 Task: Look for space in Hacienda Santa Fe, Mexico from 3rd June, 2023 to 9th June, 2023 for 2 adults in price range Rs.6000 to Rs.12000. Place can be entire place with 1  bedroom having 1 bed and 1 bathroom. Property type can be house, flat, guest house, hotel. Booking option can be shelf check-in. Required host language is English.
Action: Mouse moved to (506, 129)
Screenshot: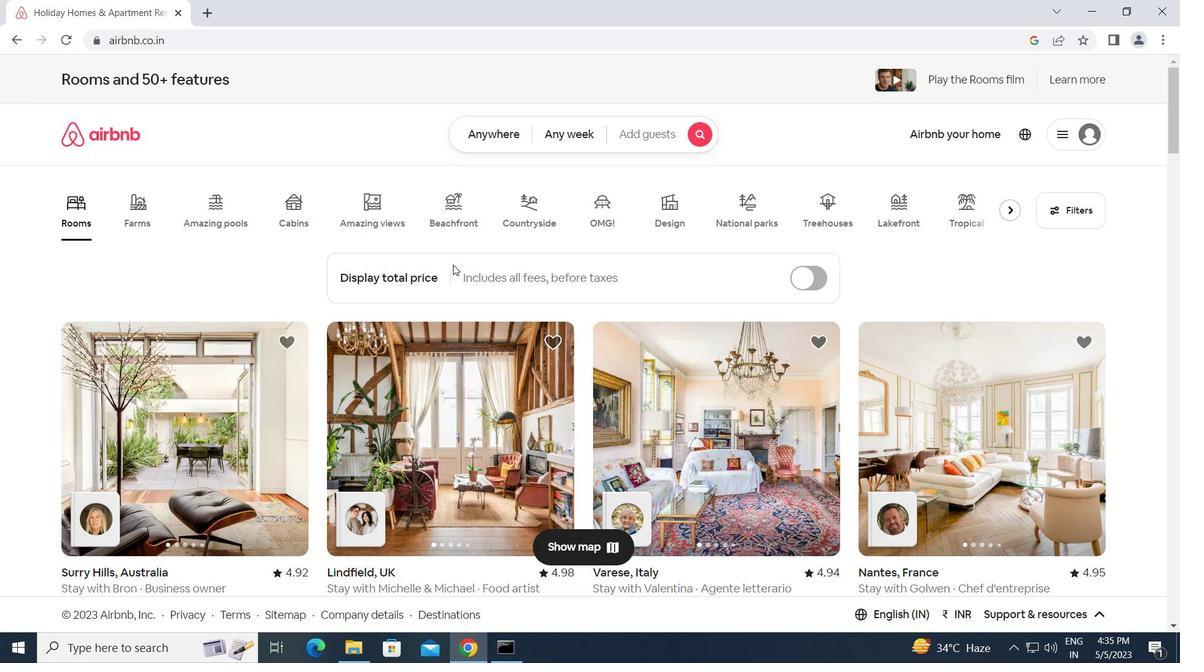 
Action: Mouse pressed left at (506, 129)
Screenshot: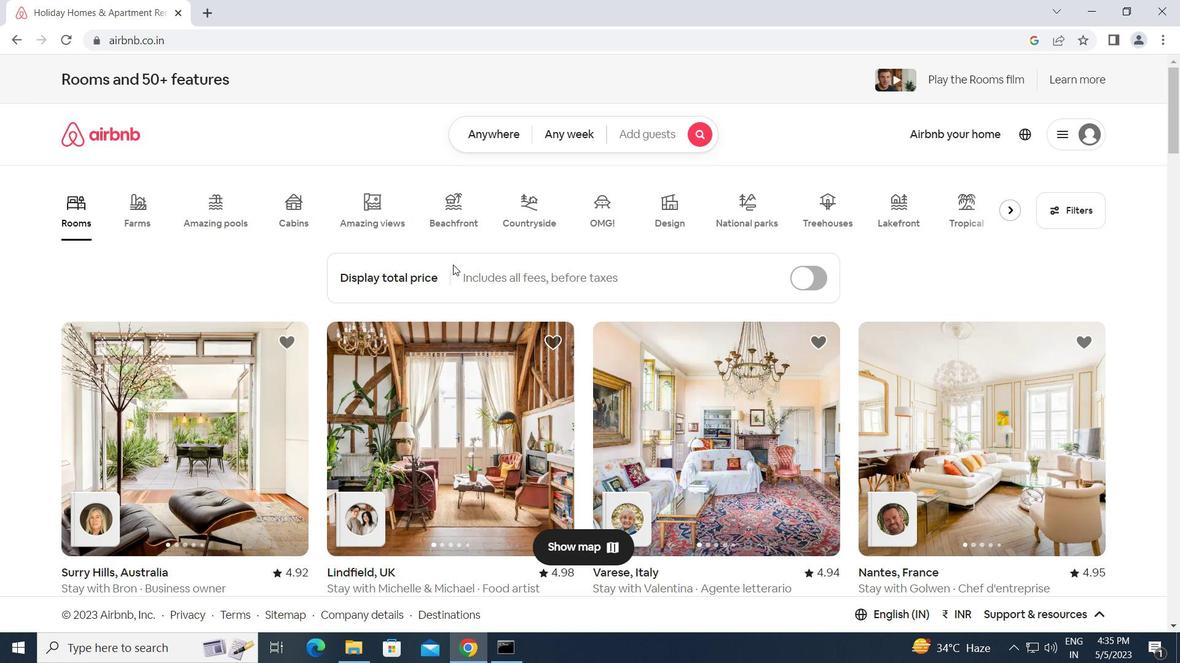 
Action: Mouse moved to (328, 180)
Screenshot: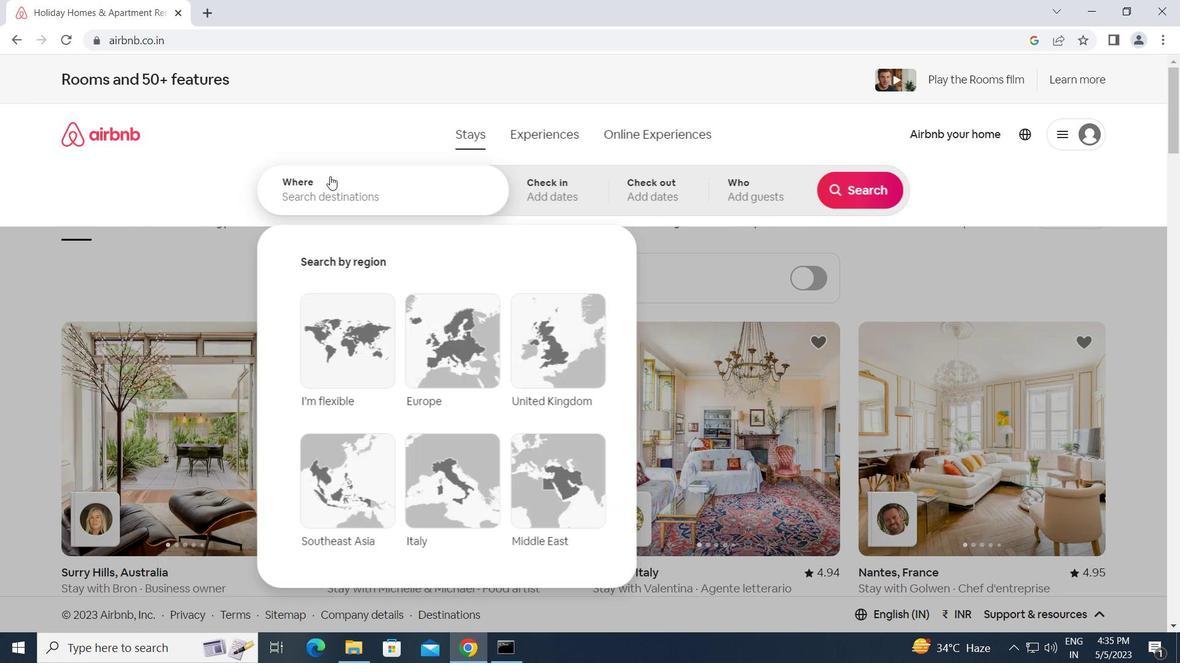 
Action: Mouse pressed left at (328, 180)
Screenshot: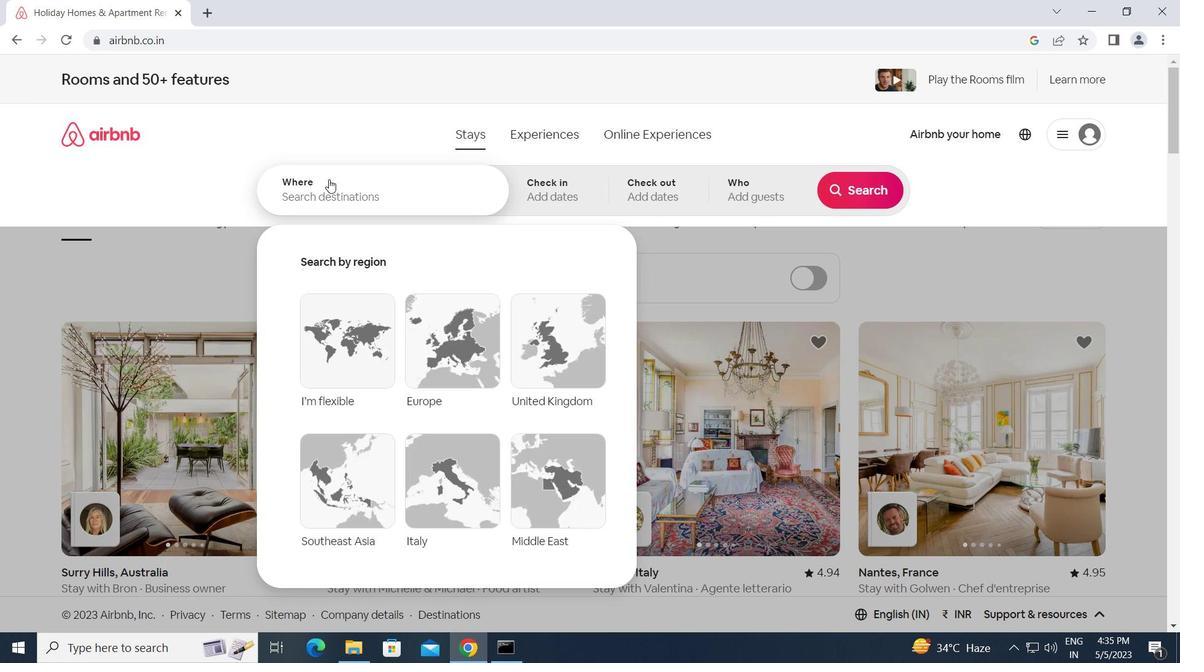 
Action: Key pressed h<Key.caps_lock>acienda<Key.space>
Screenshot: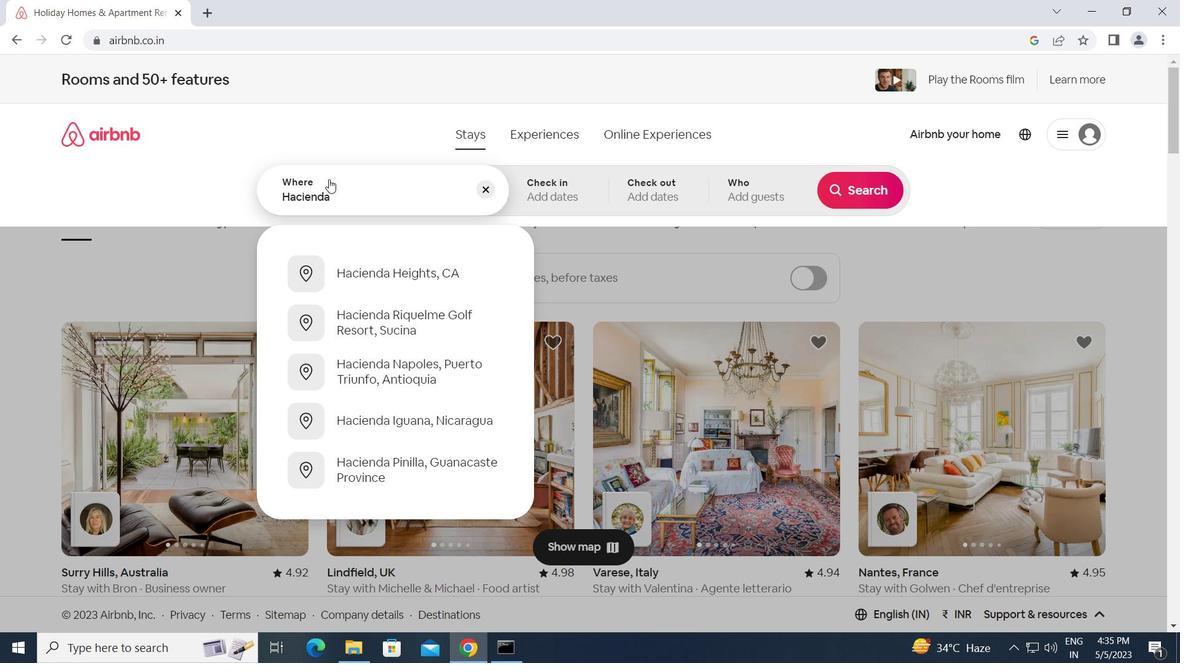 
Action: Mouse moved to (763, 231)
Screenshot: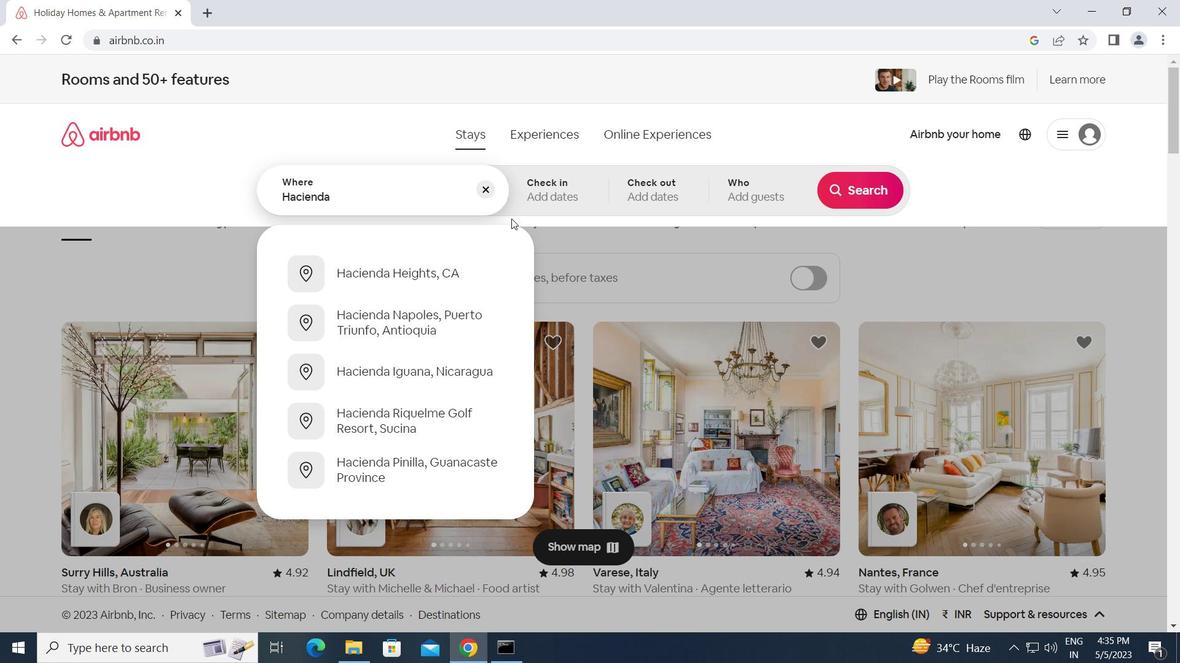 
Action: Key pressed <Key.caps_lock>s<Key.caps_lock>anta<Key.space><Key.caps_lock>f<Key.caps_lock>e,<Key.space><Key.caps_lock>m<Key.caps_lock>exico<Key.enter>
Screenshot: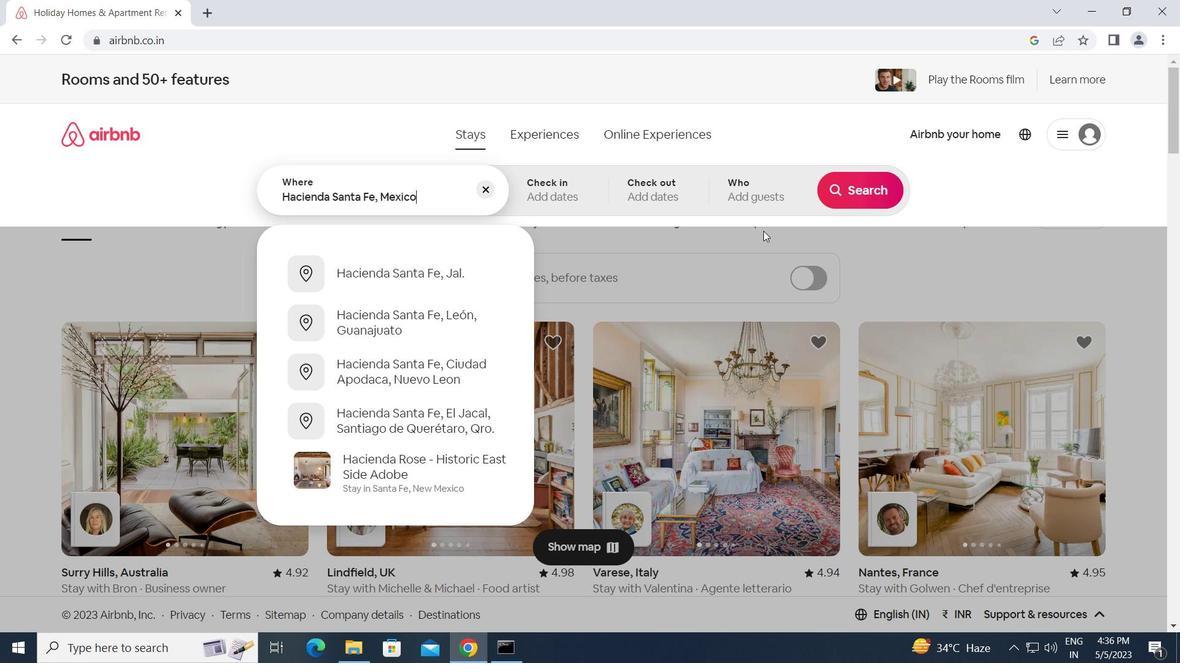 
Action: Mouse moved to (844, 373)
Screenshot: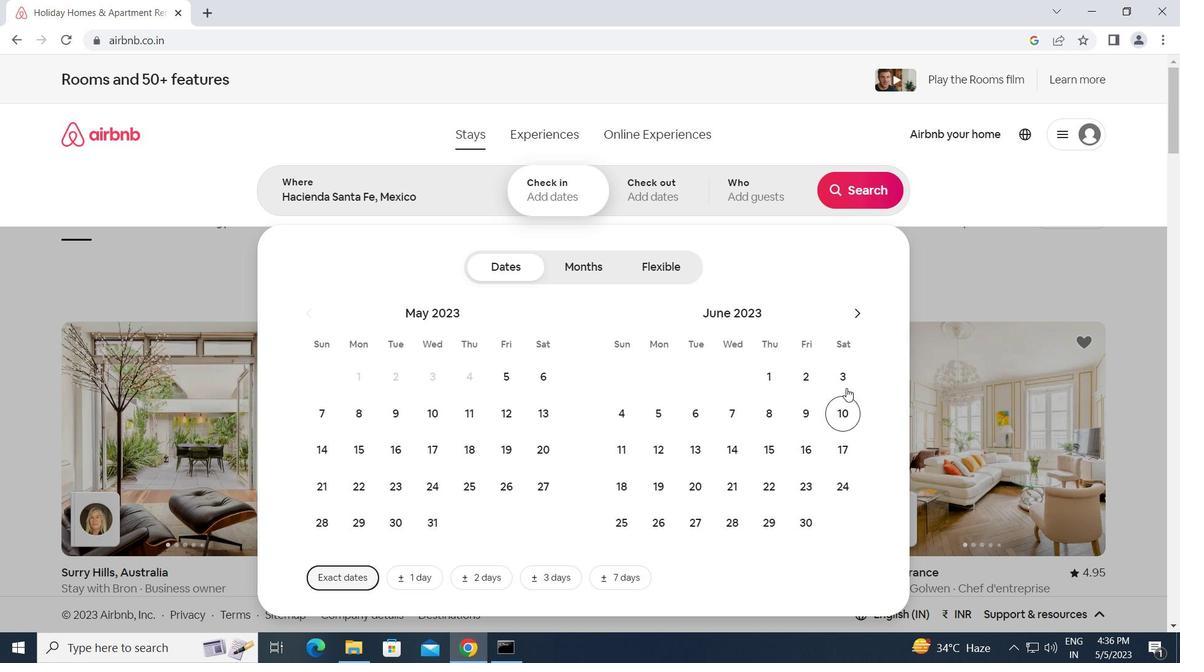 
Action: Mouse pressed left at (844, 373)
Screenshot: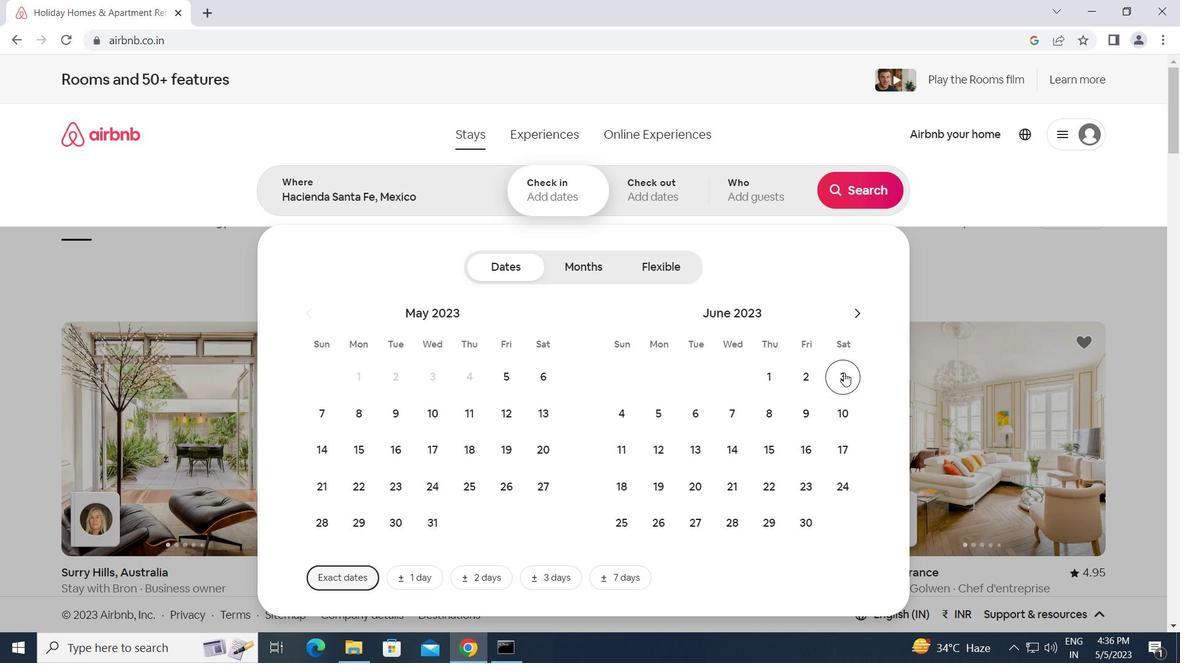 
Action: Mouse moved to (802, 416)
Screenshot: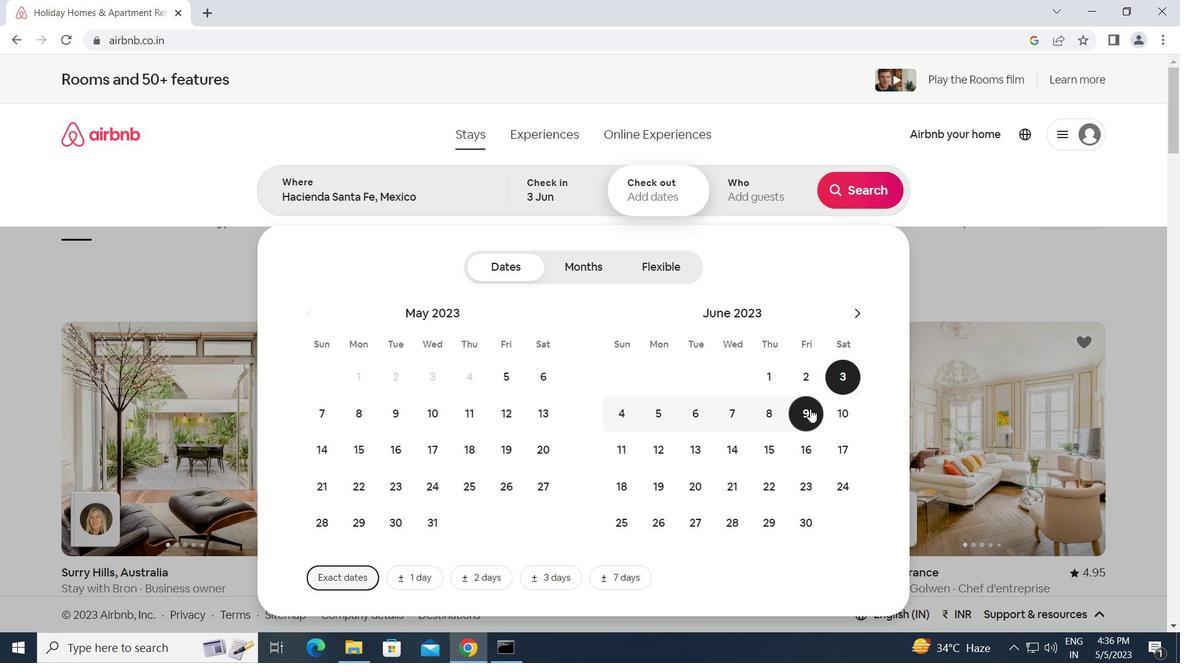 
Action: Mouse pressed left at (802, 416)
Screenshot: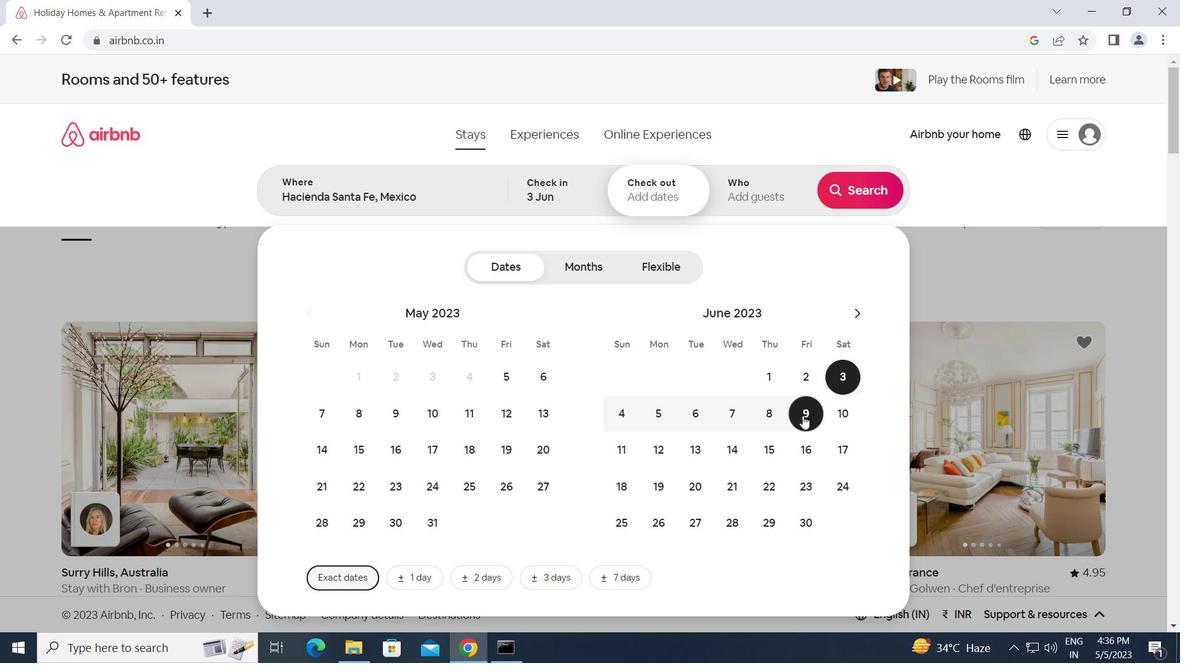 
Action: Mouse moved to (764, 192)
Screenshot: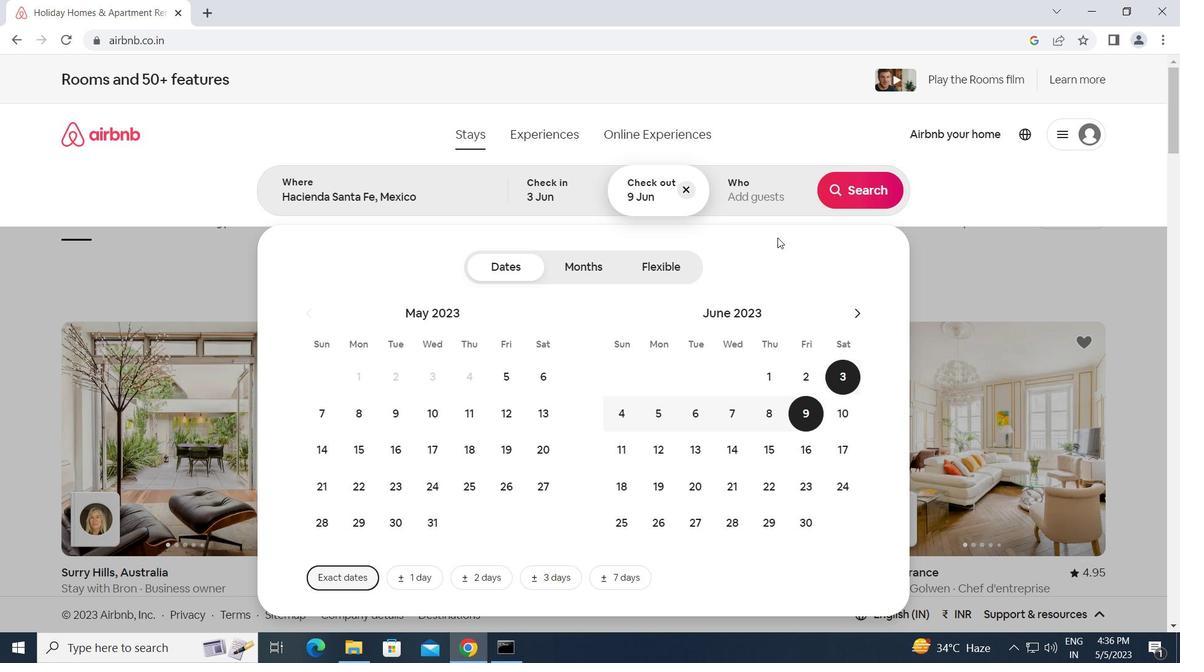 
Action: Mouse pressed left at (764, 192)
Screenshot: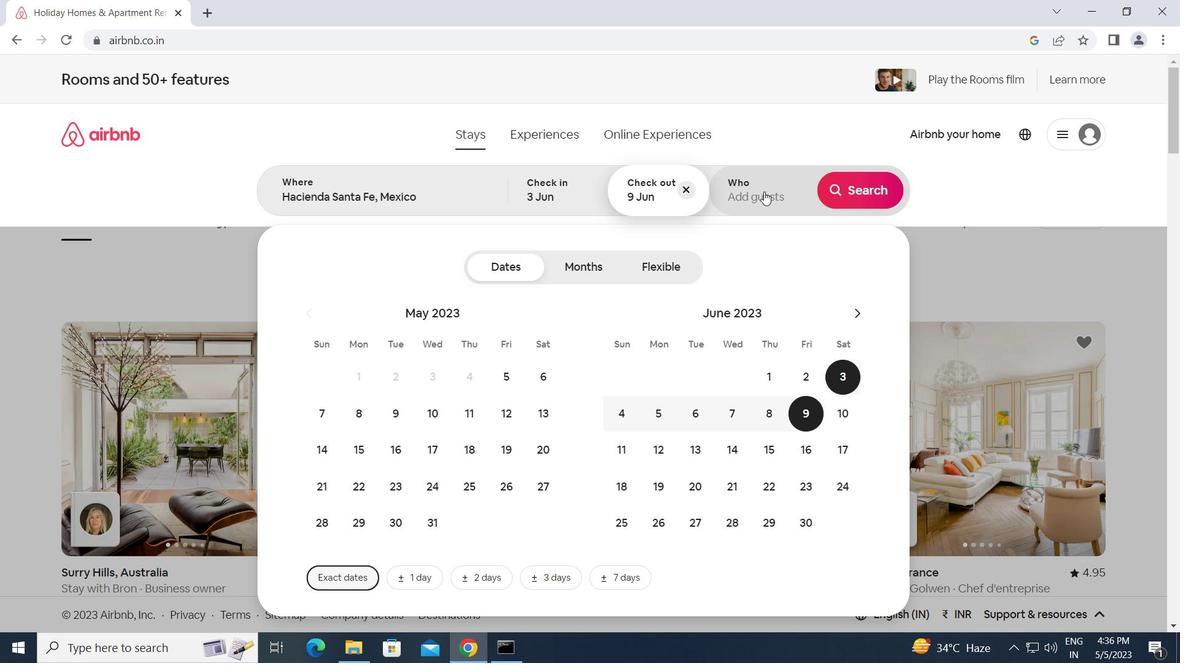 
Action: Mouse moved to (869, 272)
Screenshot: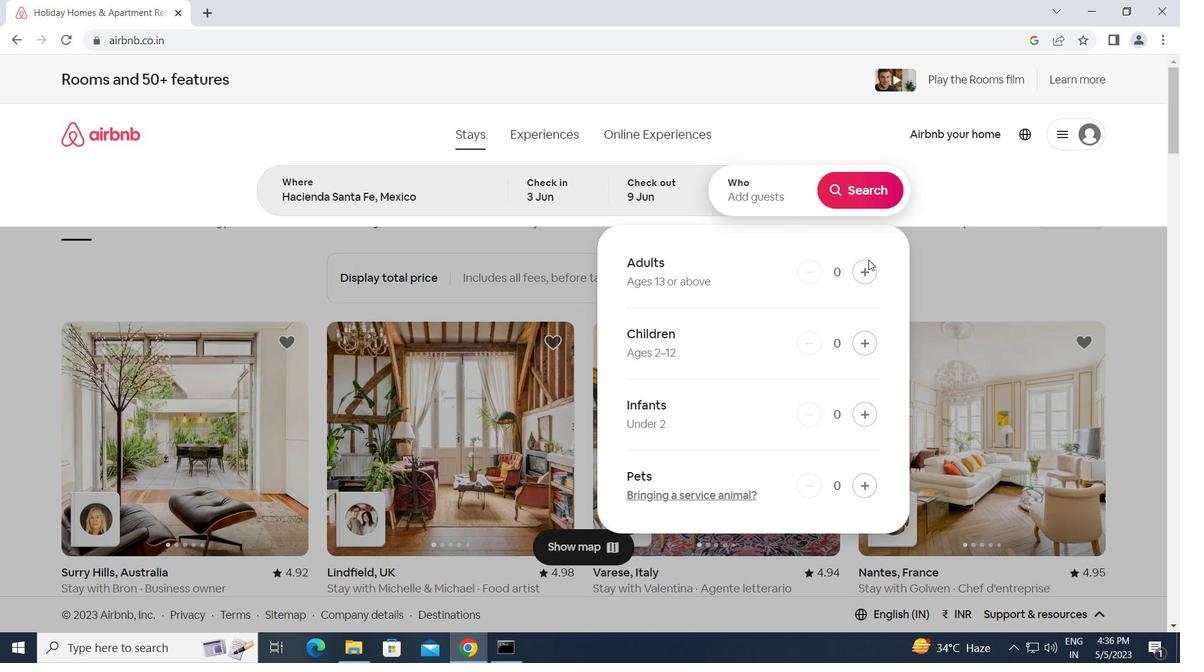 
Action: Mouse pressed left at (869, 272)
Screenshot: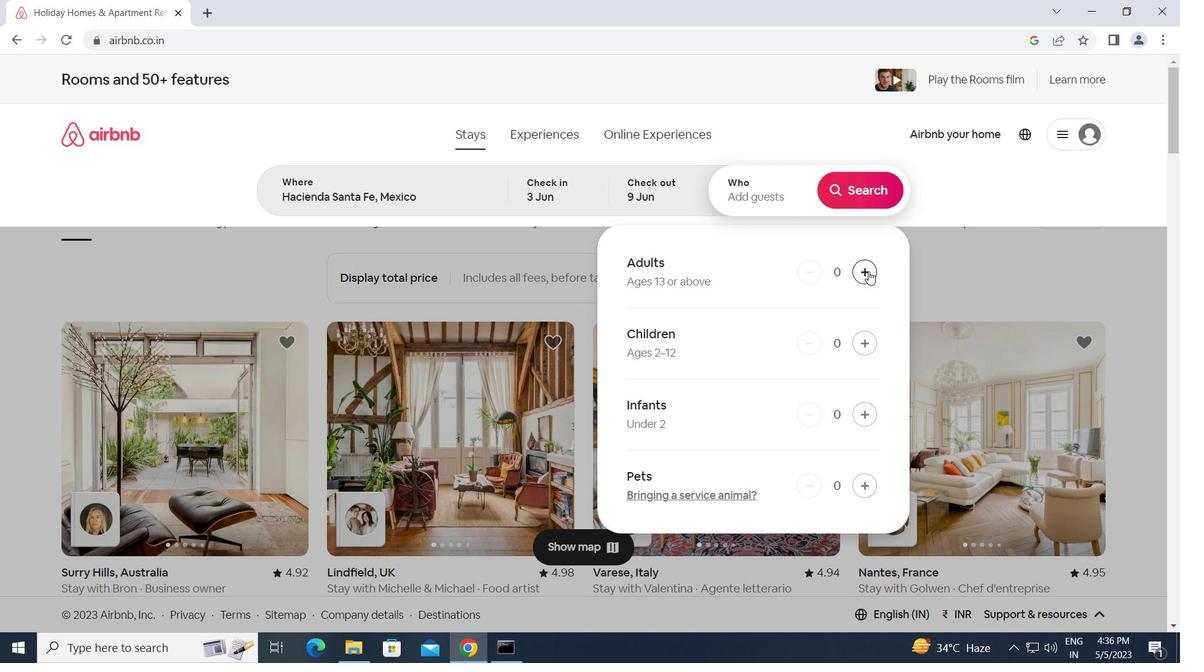 
Action: Mouse pressed left at (869, 272)
Screenshot: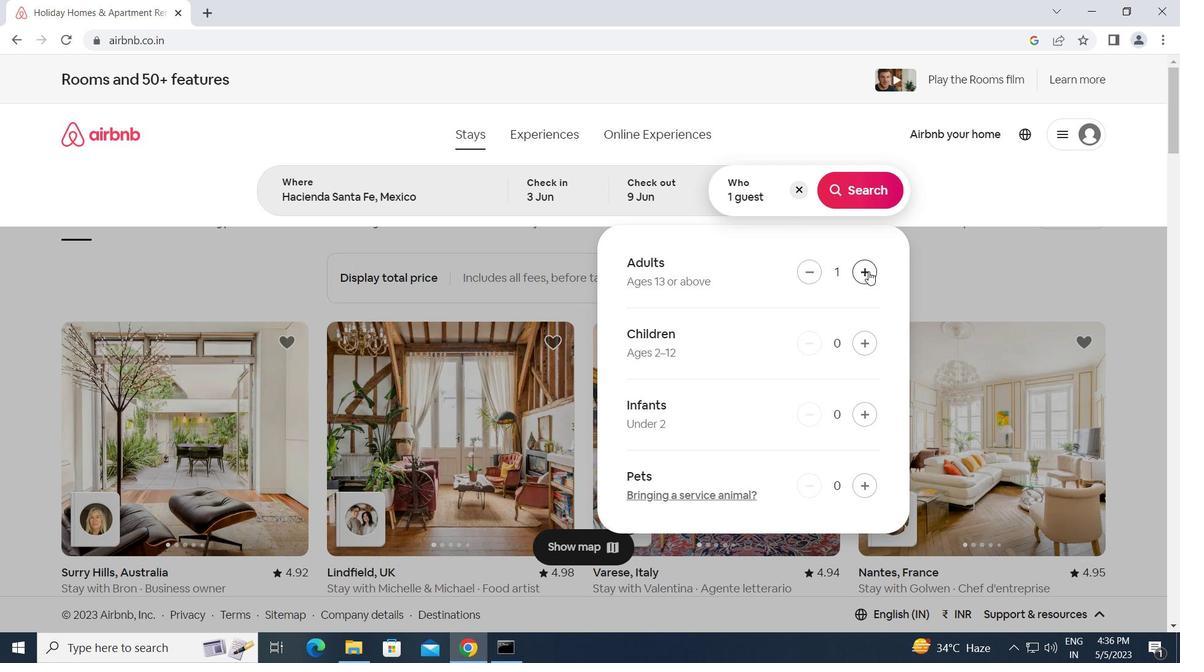 
Action: Mouse moved to (860, 185)
Screenshot: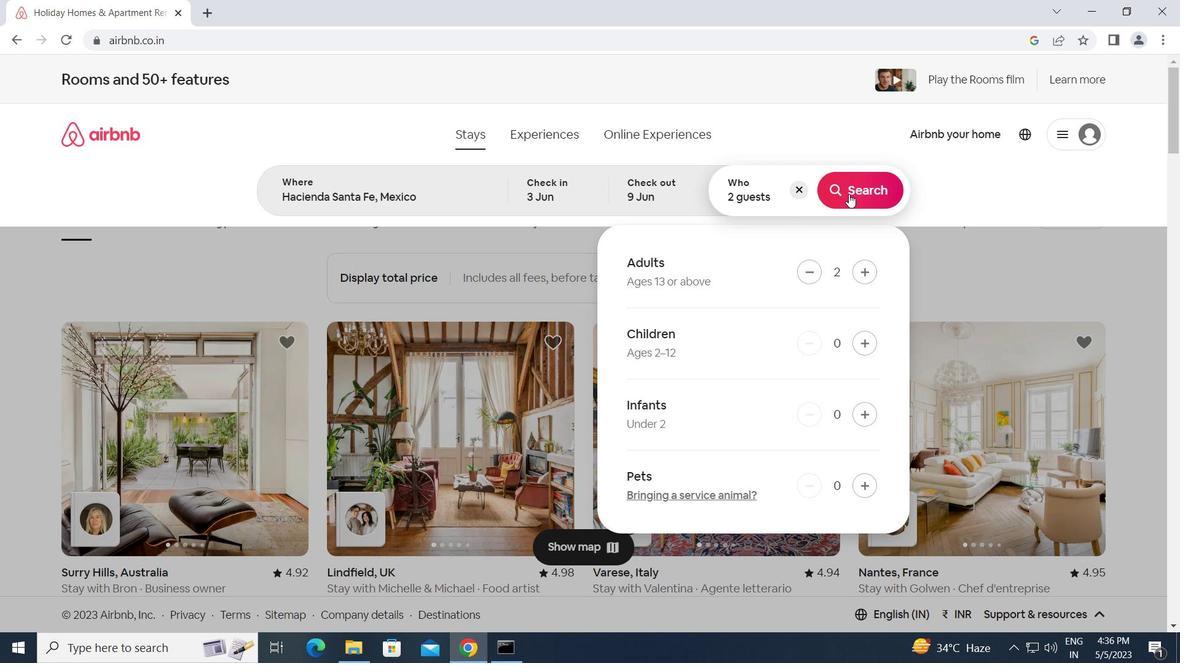 
Action: Mouse pressed left at (860, 185)
Screenshot: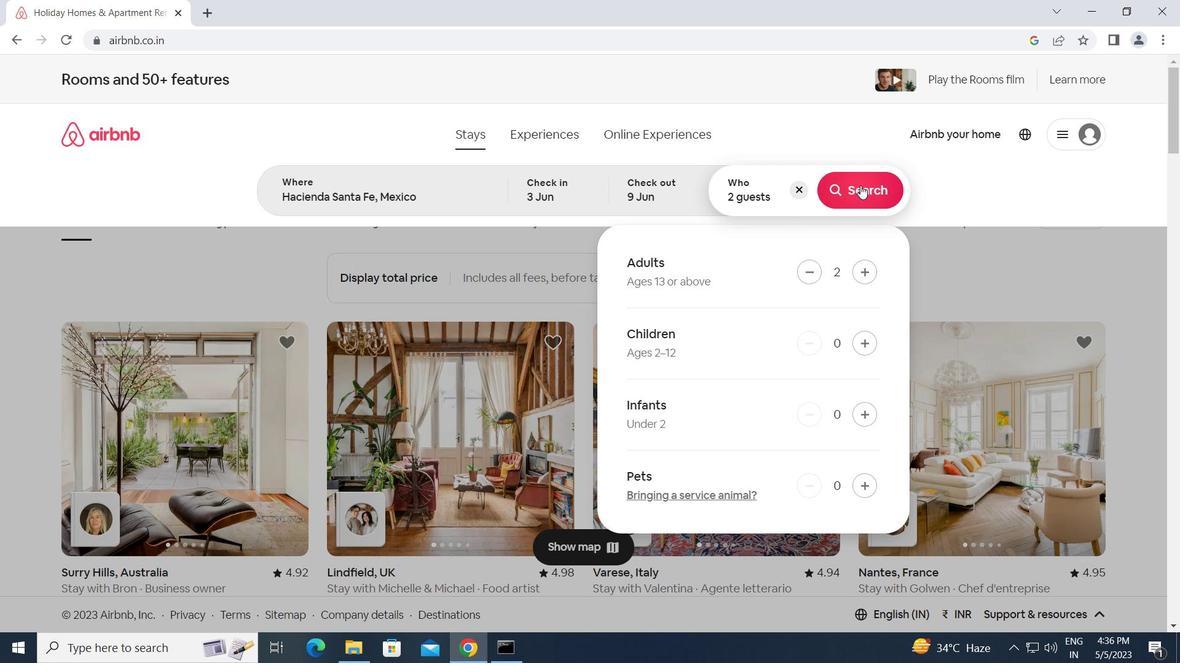 
Action: Mouse moved to (1123, 154)
Screenshot: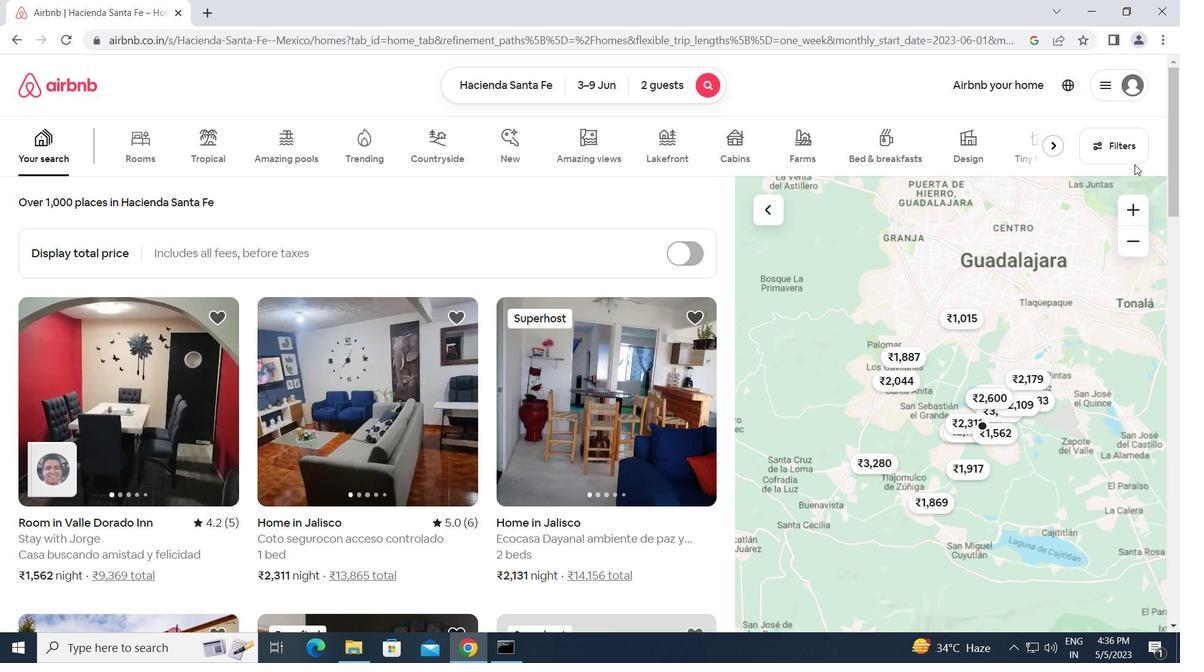 
Action: Mouse pressed left at (1123, 154)
Screenshot: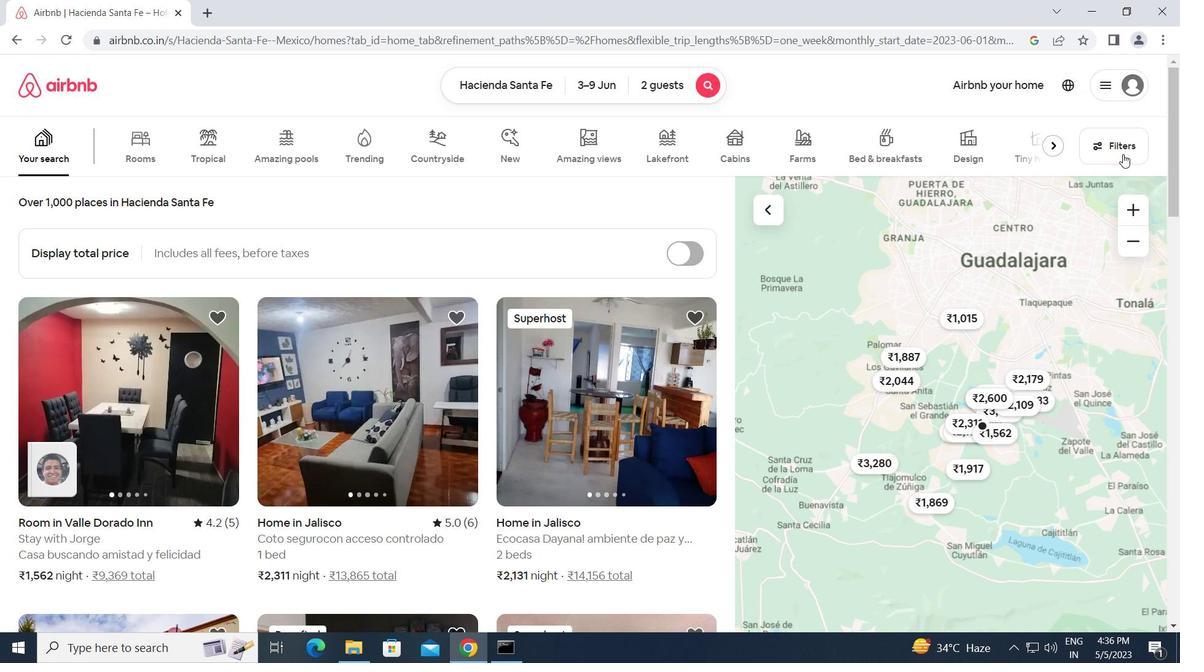 
Action: Mouse moved to (380, 522)
Screenshot: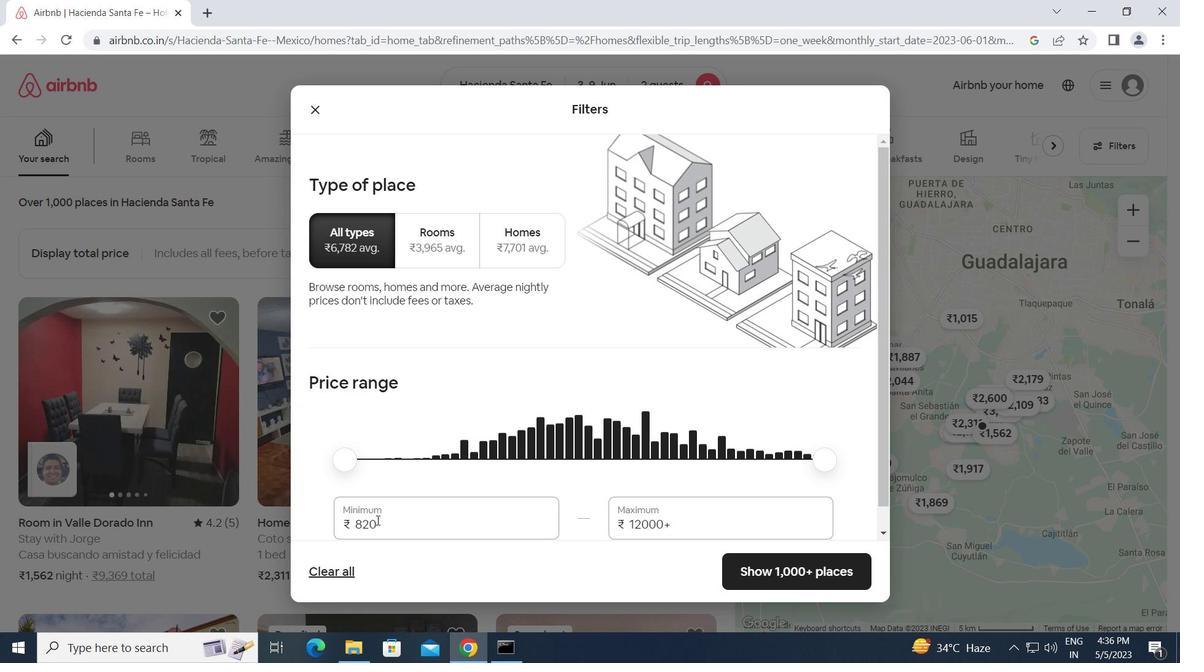 
Action: Mouse pressed left at (380, 522)
Screenshot: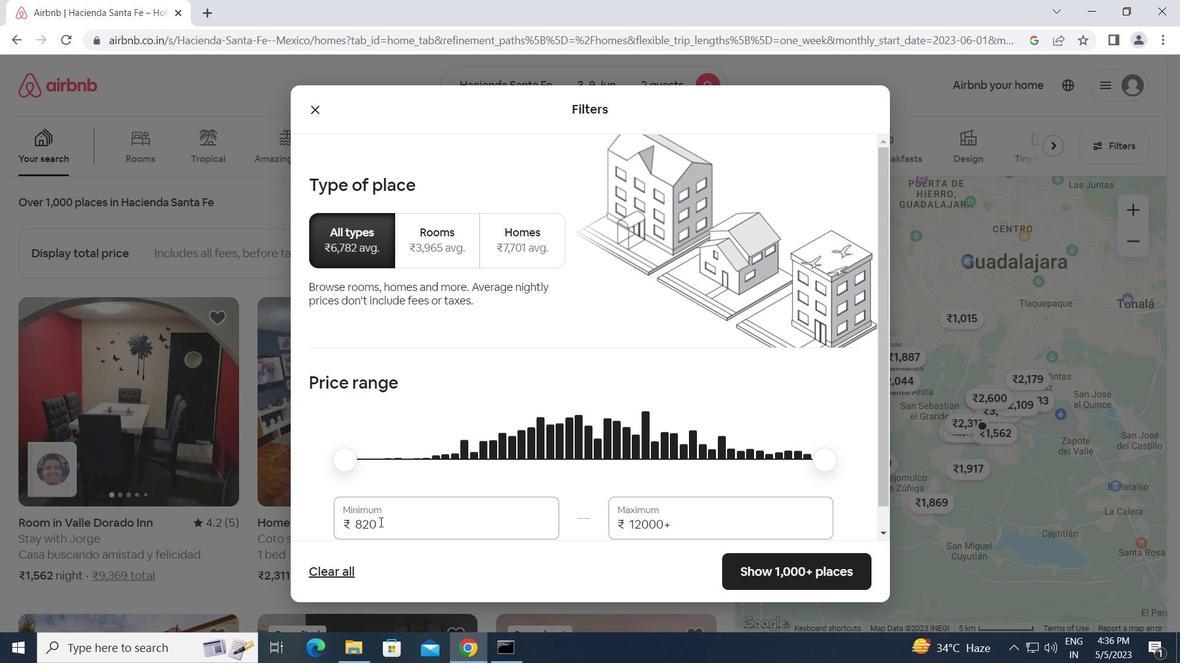 
Action: Mouse moved to (328, 531)
Screenshot: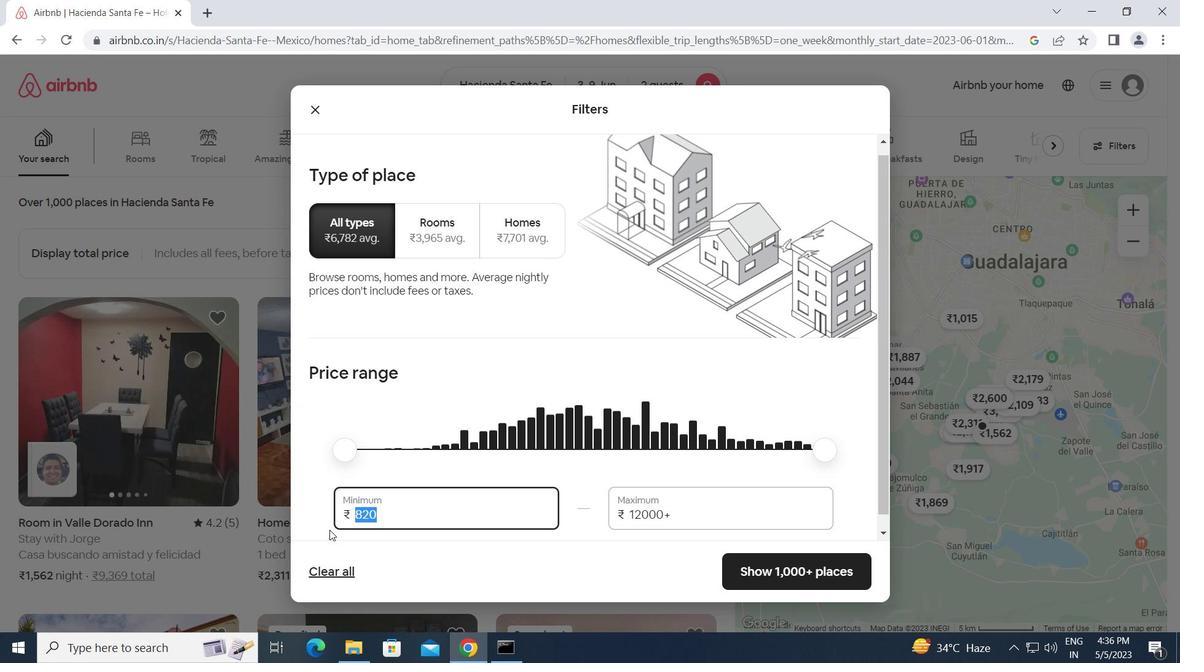 
Action: Key pressed 6000<Key.tab>12000
Screenshot: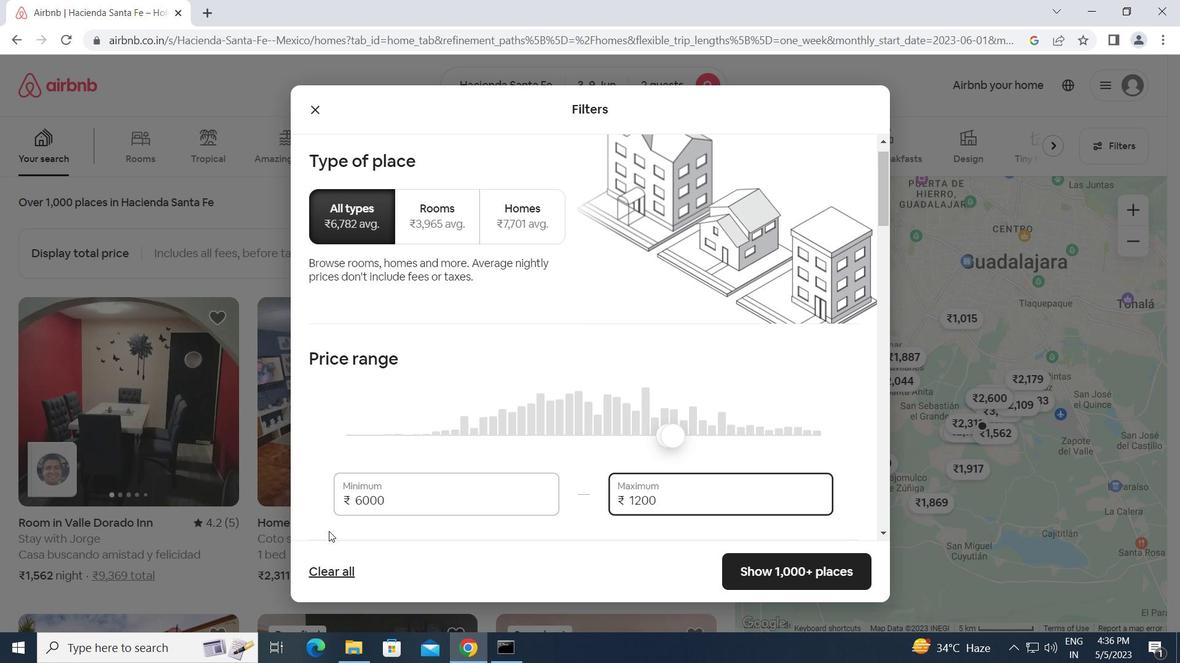 
Action: Mouse moved to (494, 528)
Screenshot: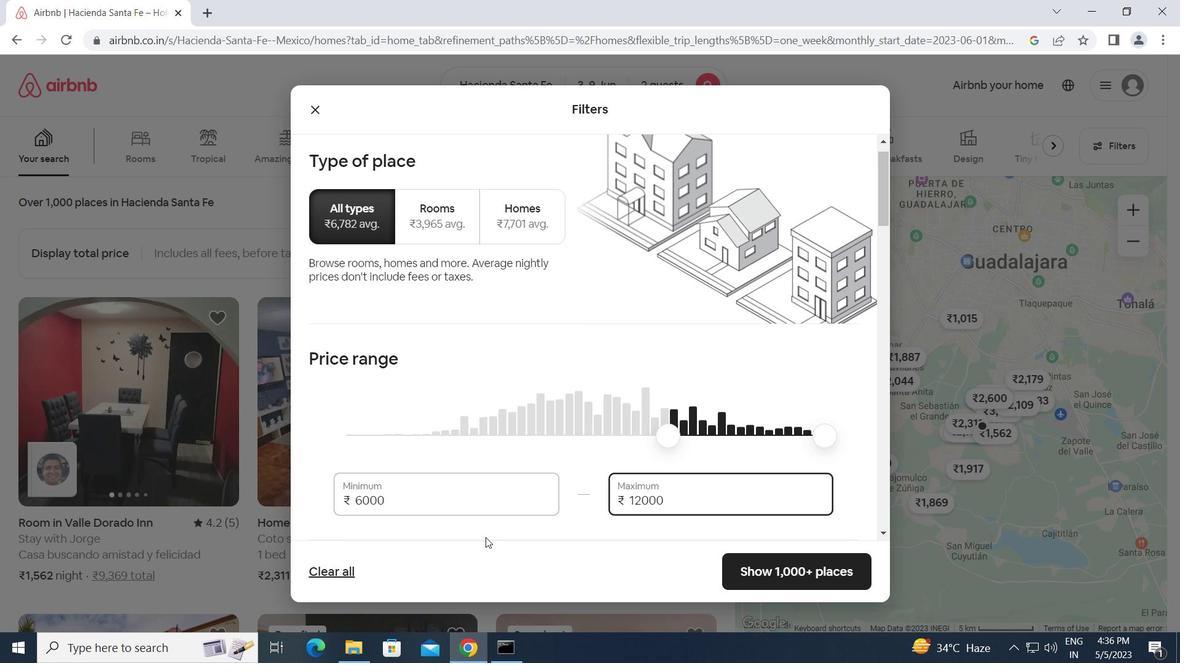 
Action: Mouse scrolled (494, 527) with delta (0, 0)
Screenshot: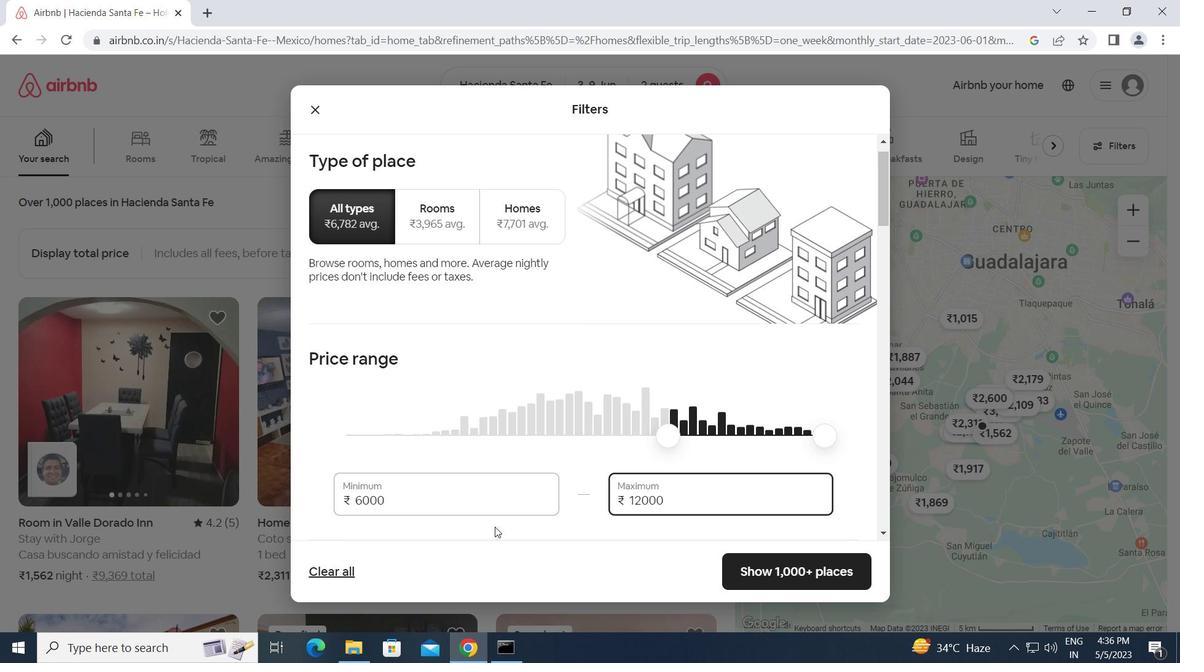 
Action: Mouse scrolled (494, 527) with delta (0, 0)
Screenshot: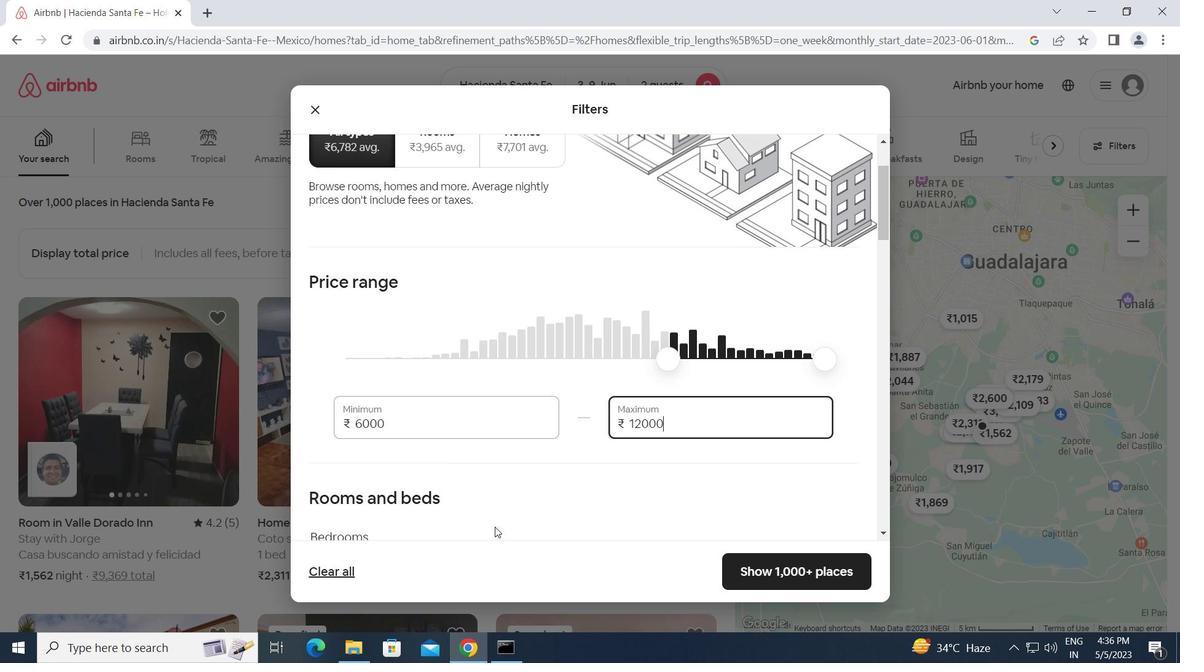 
Action: Mouse scrolled (494, 527) with delta (0, 0)
Screenshot: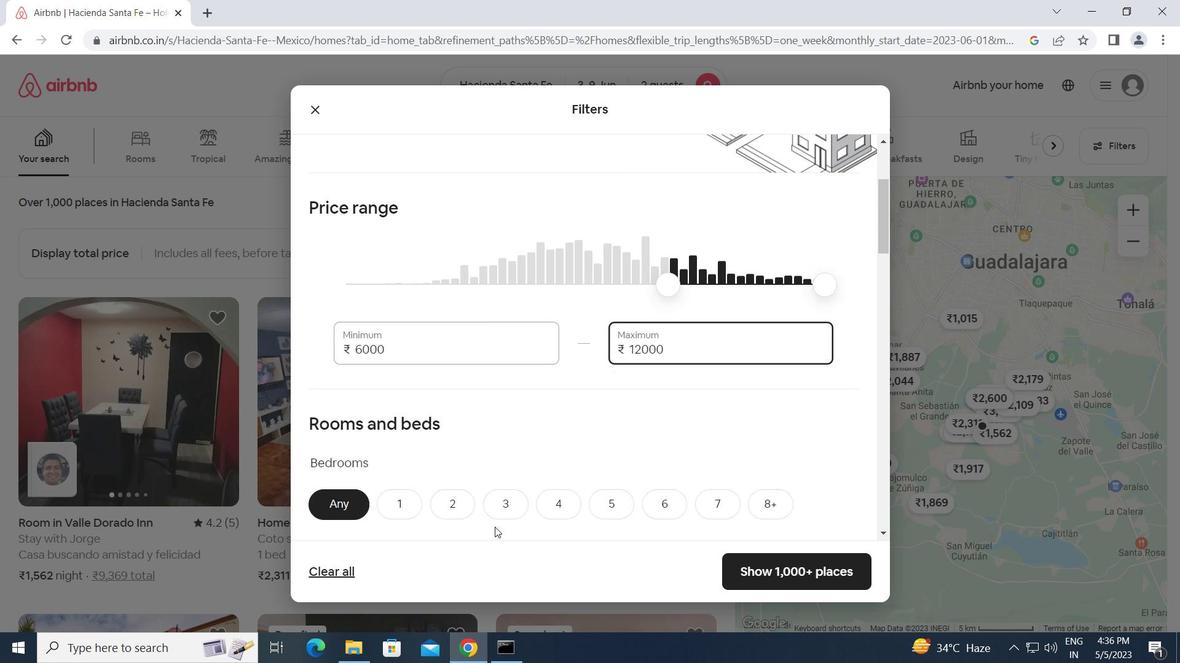 
Action: Mouse moved to (400, 434)
Screenshot: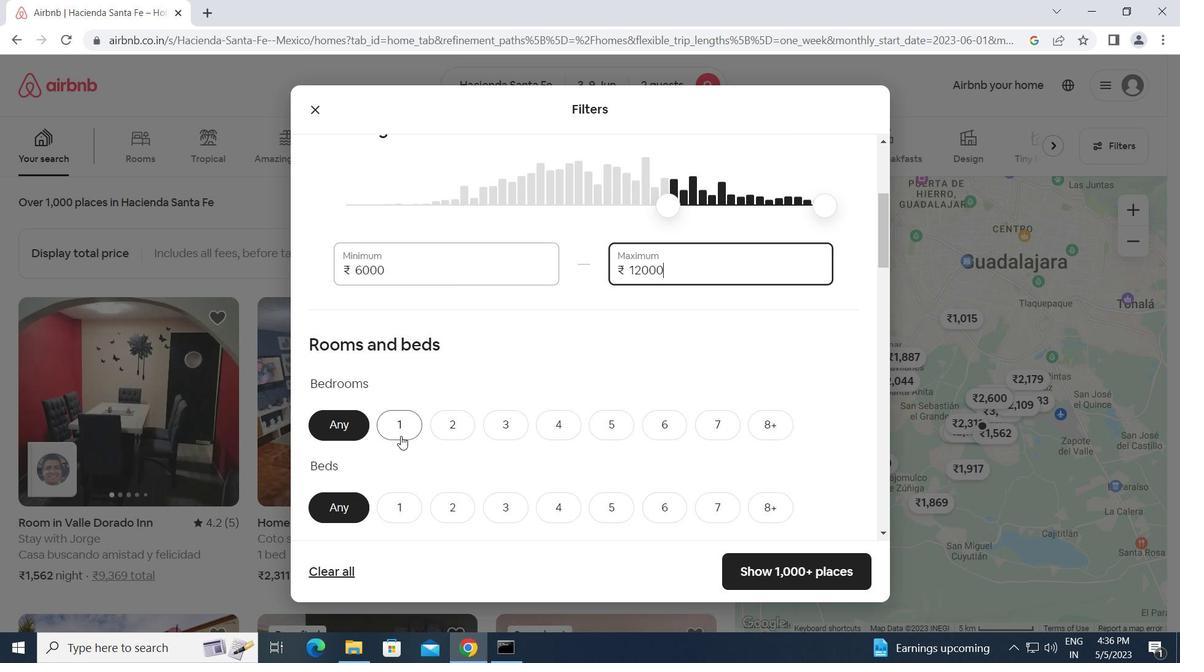 
Action: Mouse pressed left at (400, 434)
Screenshot: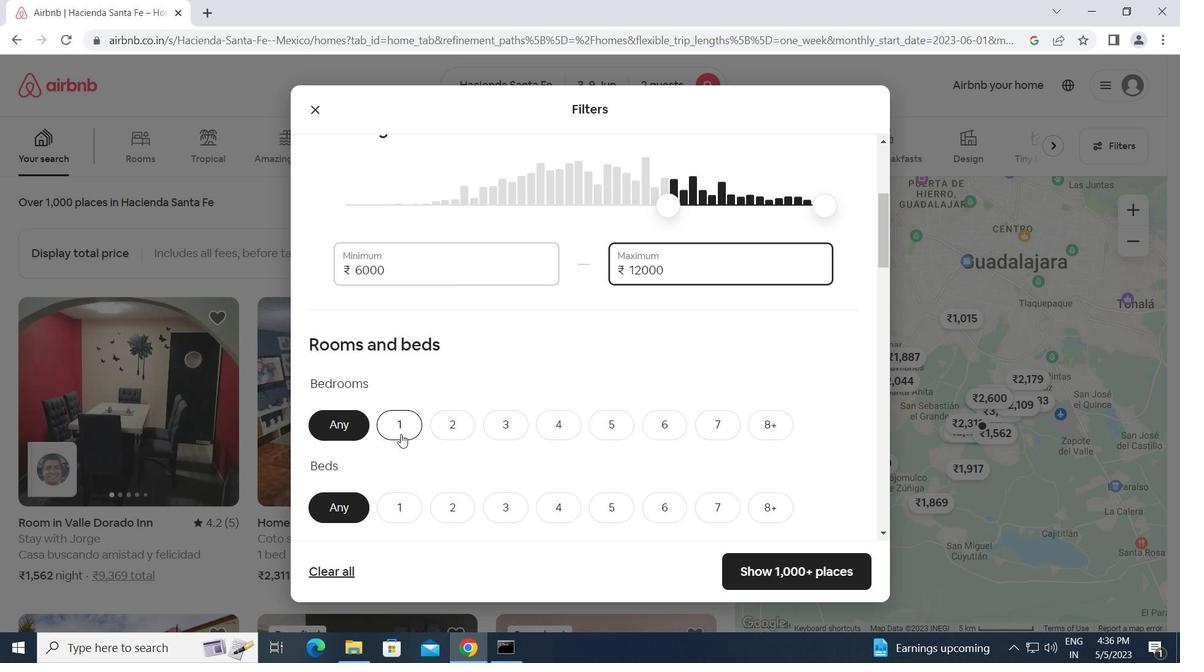
Action: Mouse moved to (437, 467)
Screenshot: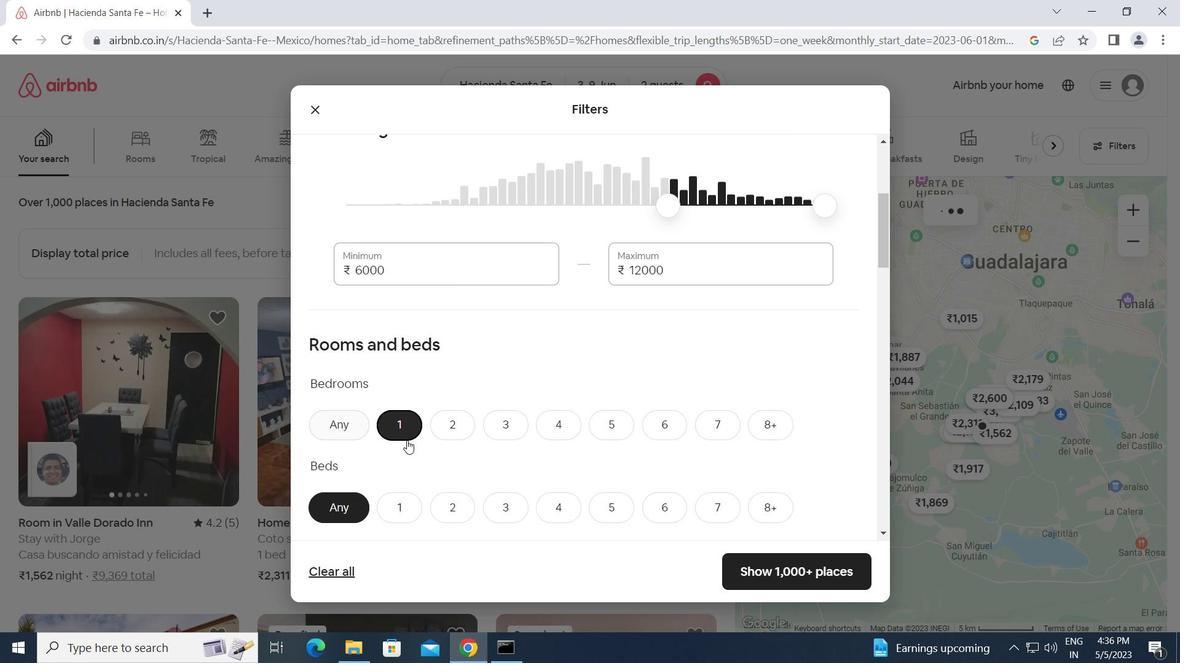 
Action: Mouse scrolled (437, 467) with delta (0, 0)
Screenshot: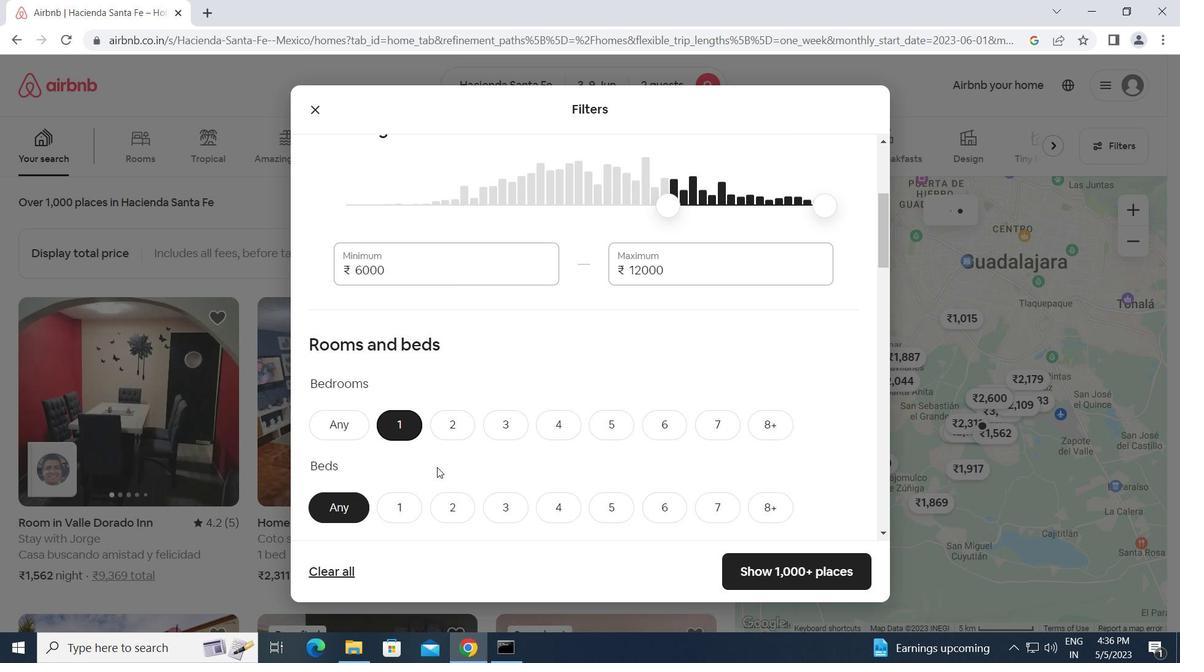 
Action: Mouse scrolled (437, 467) with delta (0, 0)
Screenshot: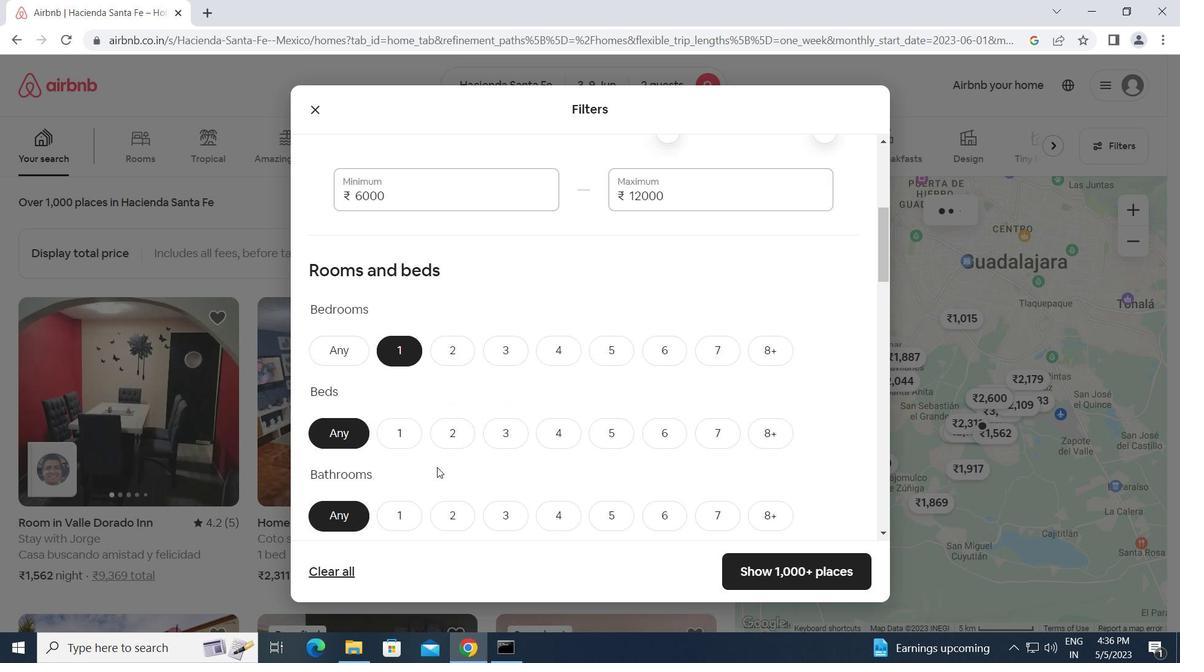 
Action: Mouse scrolled (437, 468) with delta (0, 0)
Screenshot: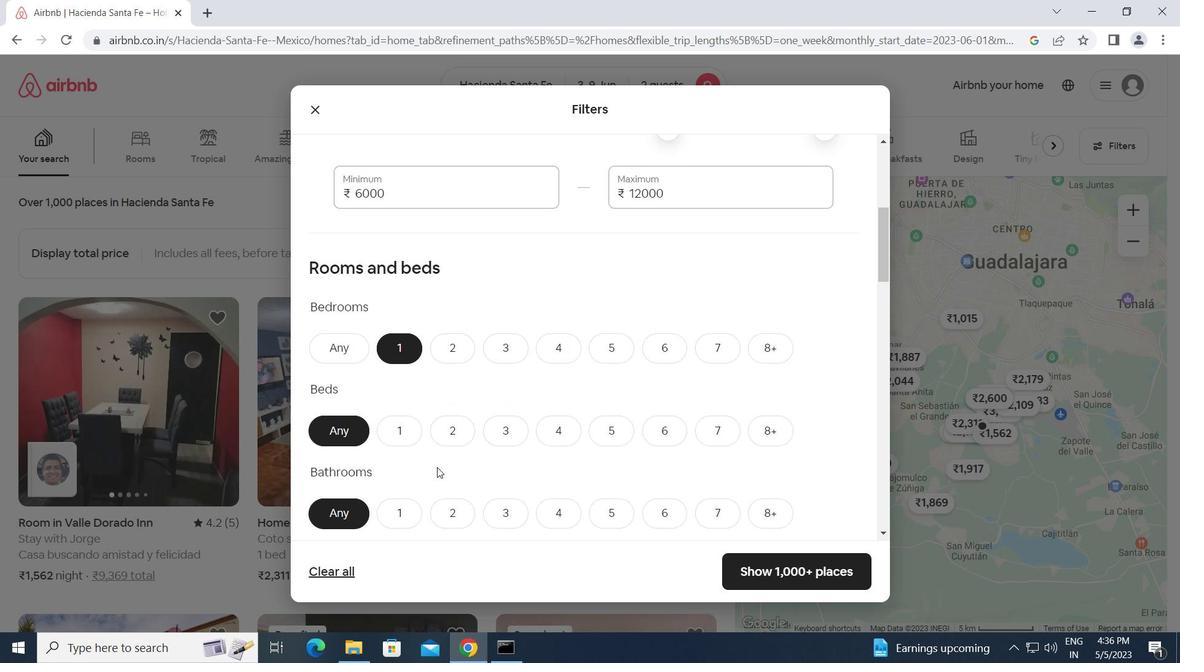 
Action: Mouse moved to (413, 426)
Screenshot: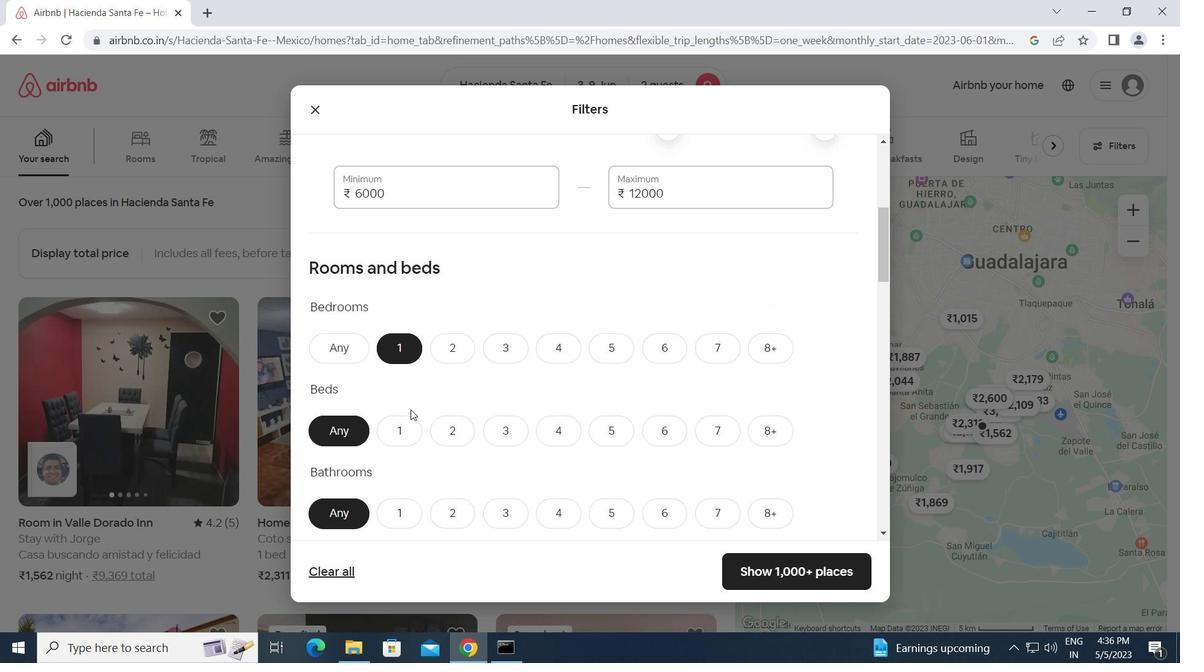 
Action: Mouse pressed left at (413, 426)
Screenshot: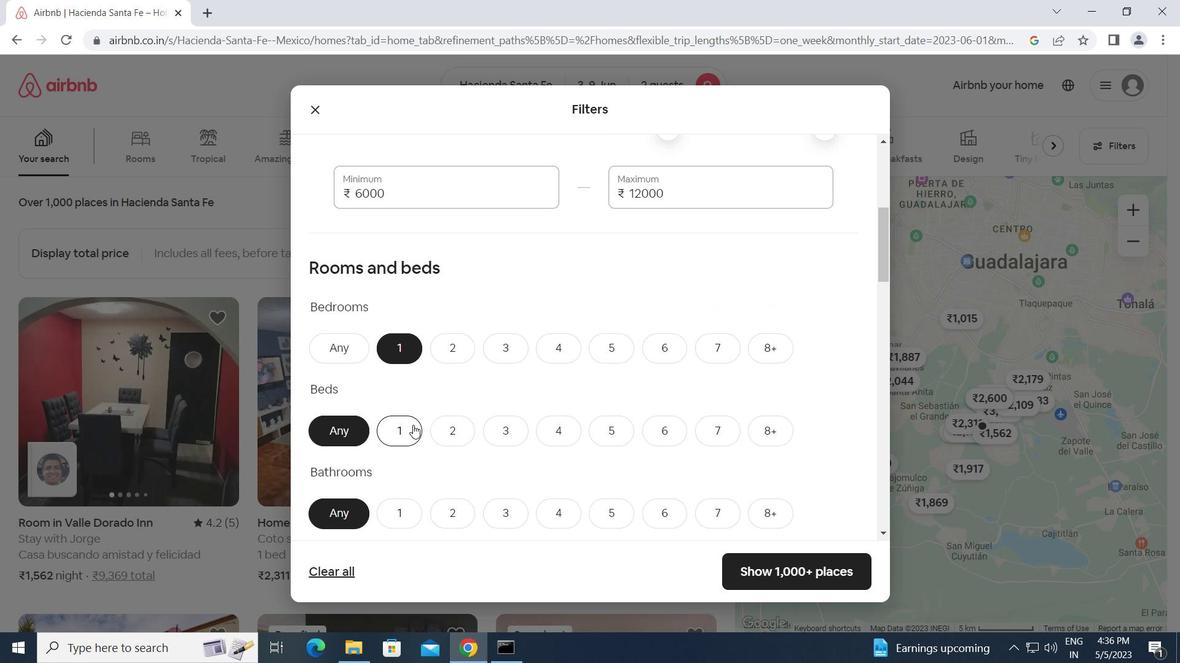 
Action: Mouse moved to (395, 512)
Screenshot: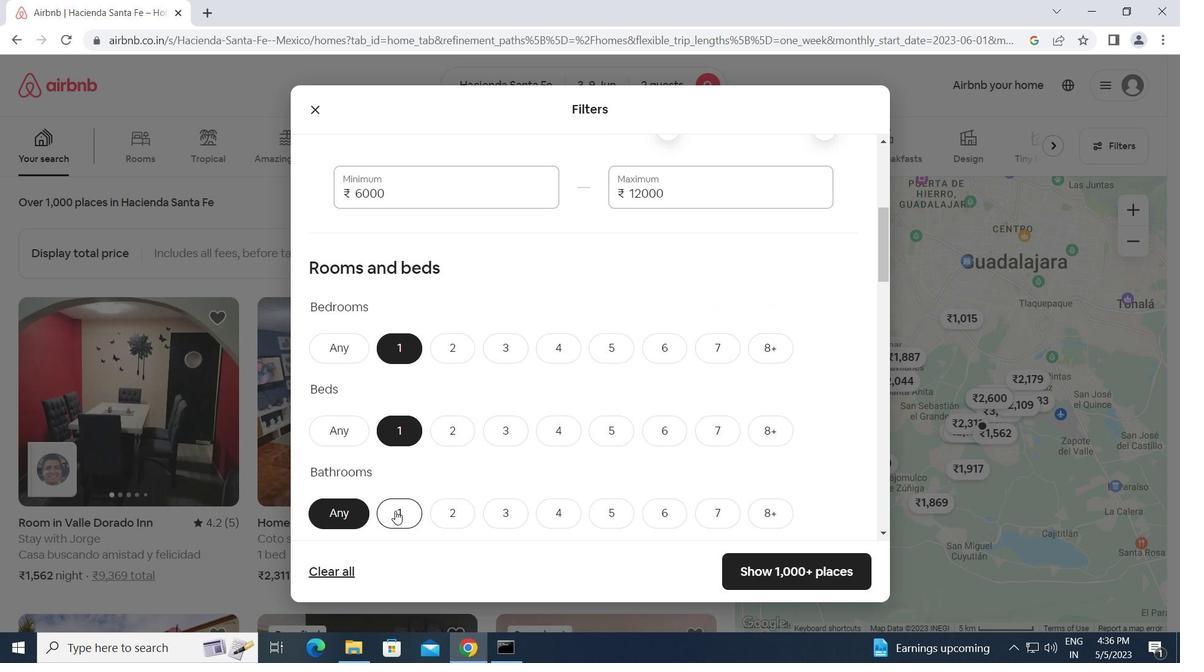 
Action: Mouse pressed left at (395, 512)
Screenshot: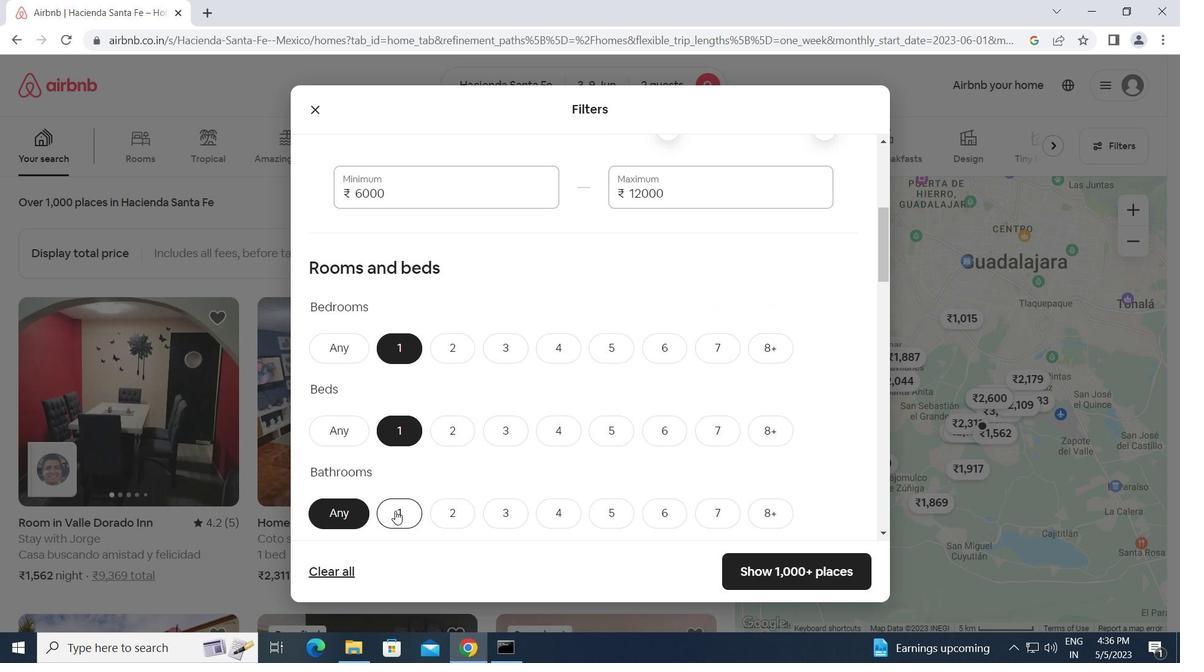 
Action: Mouse moved to (472, 512)
Screenshot: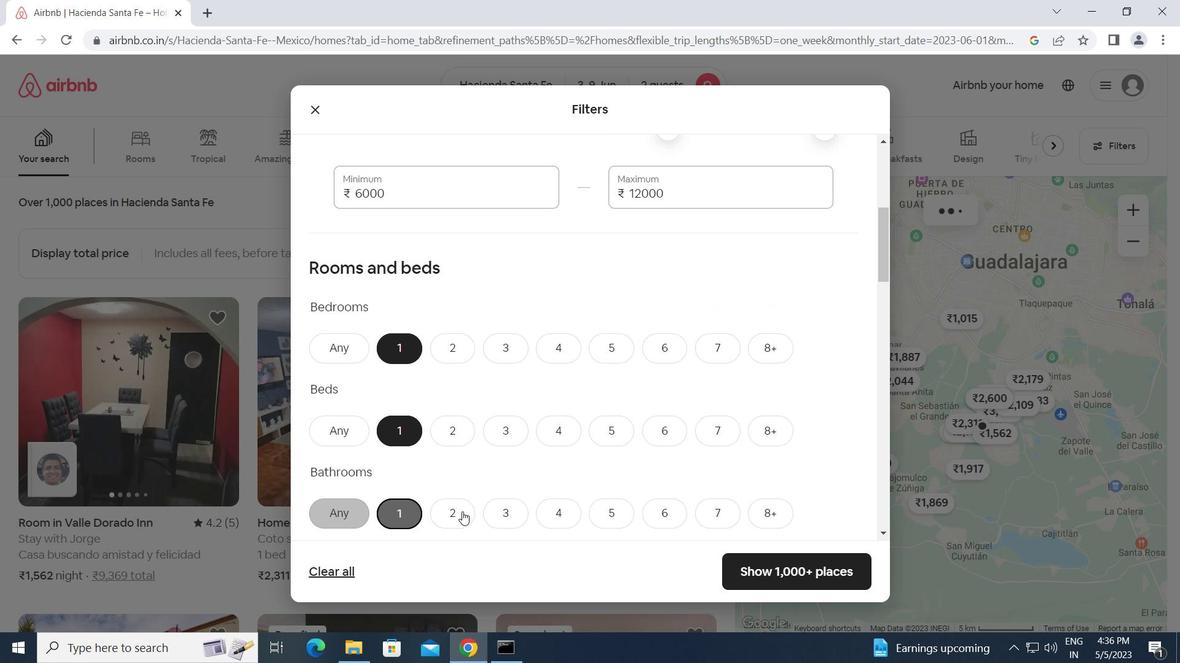 
Action: Mouse scrolled (472, 511) with delta (0, 0)
Screenshot: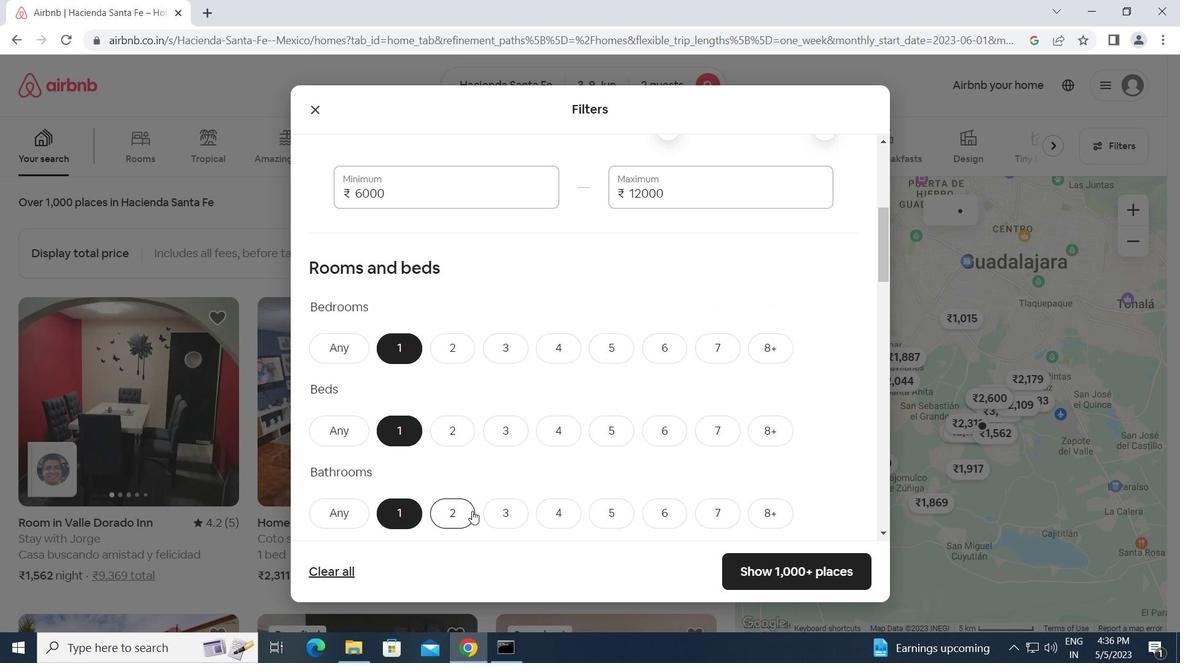
Action: Mouse scrolled (472, 511) with delta (0, 0)
Screenshot: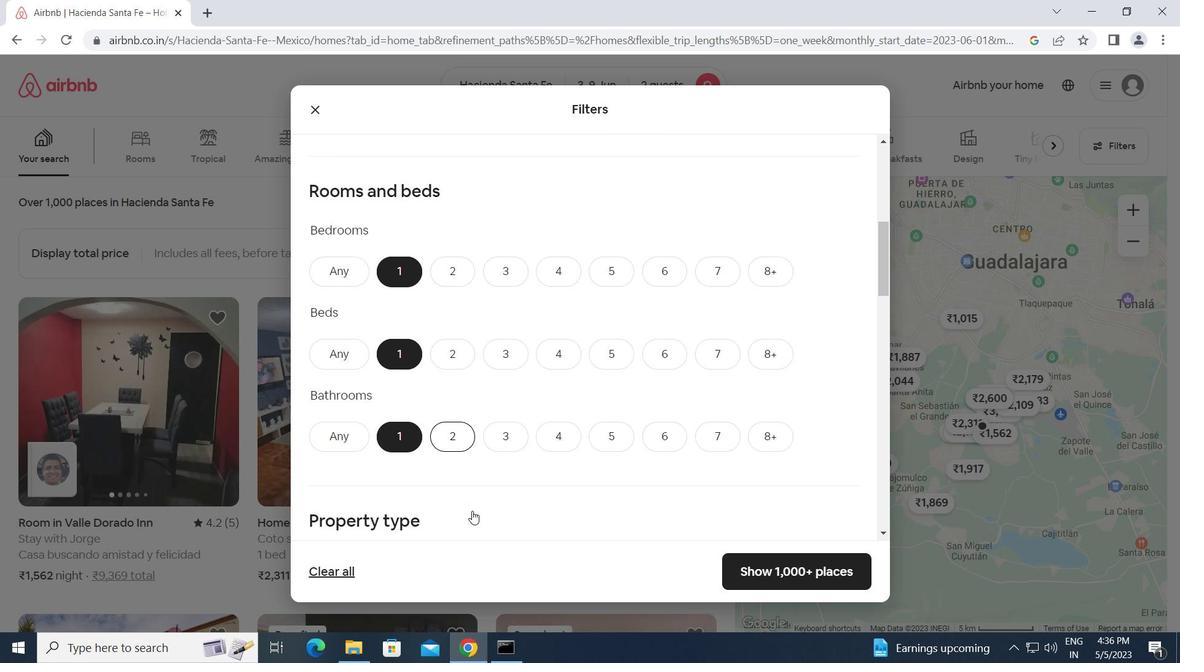 
Action: Mouse scrolled (472, 511) with delta (0, 0)
Screenshot: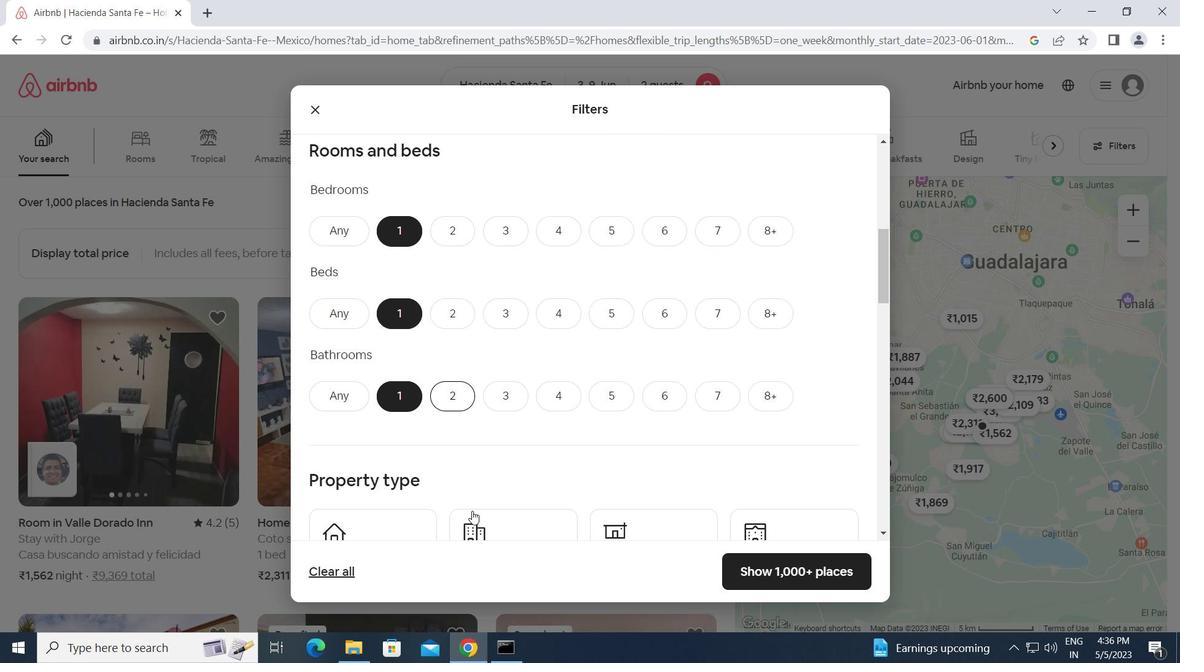 
Action: Mouse moved to (395, 459)
Screenshot: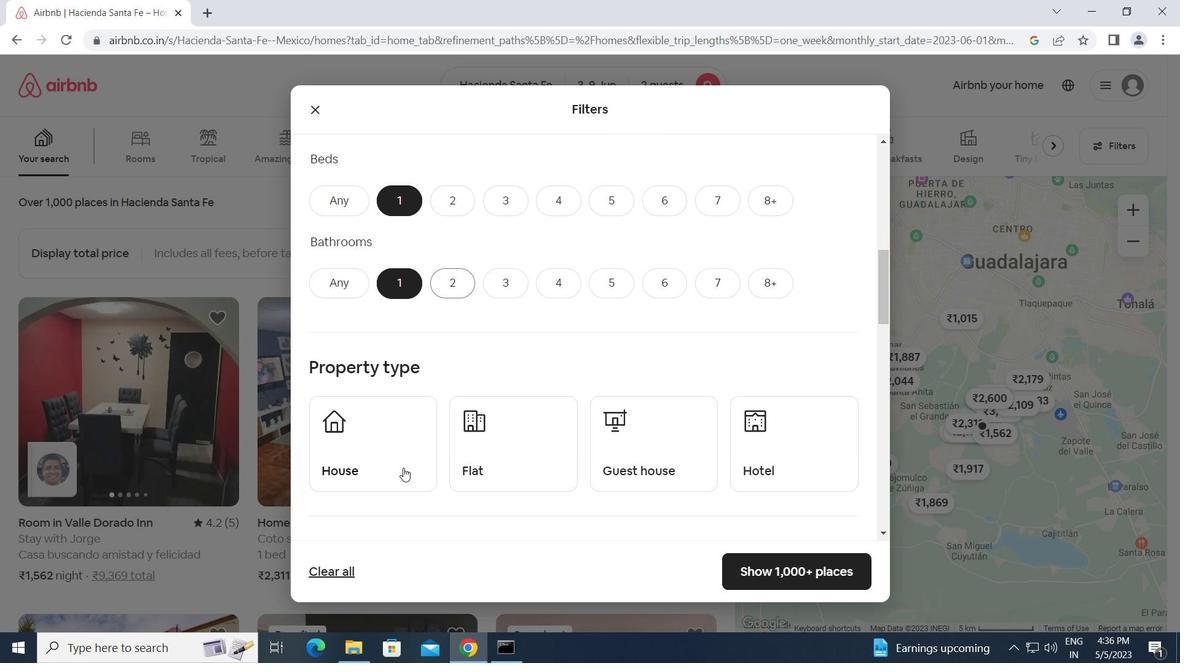 
Action: Mouse pressed left at (395, 459)
Screenshot: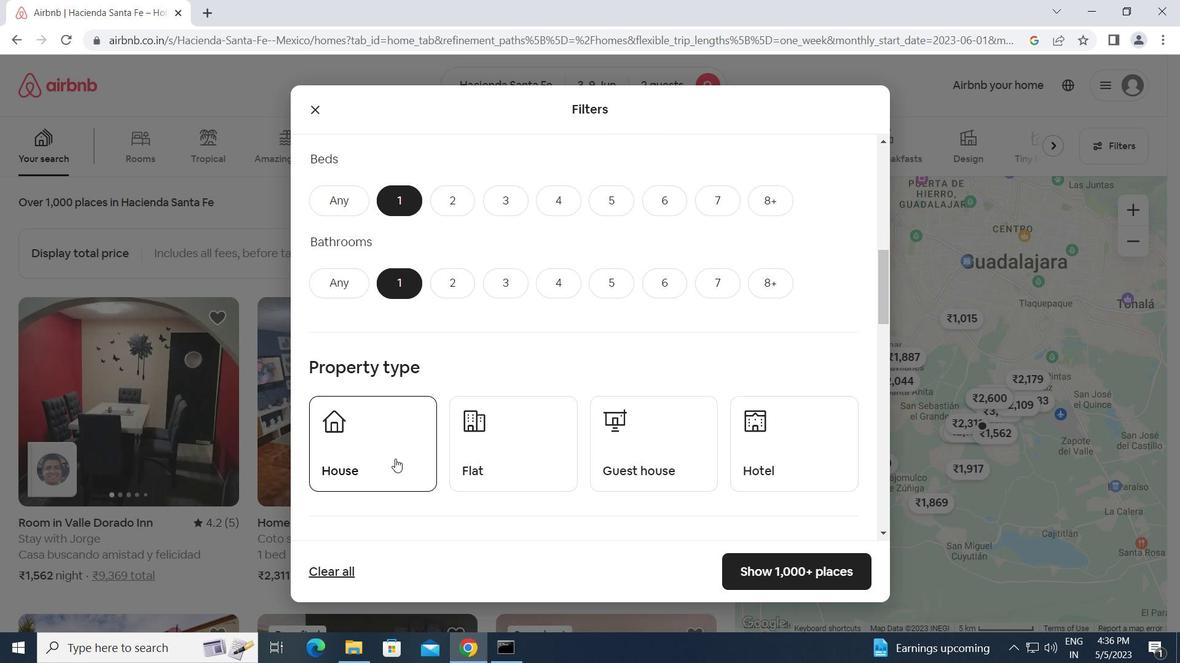 
Action: Mouse moved to (552, 457)
Screenshot: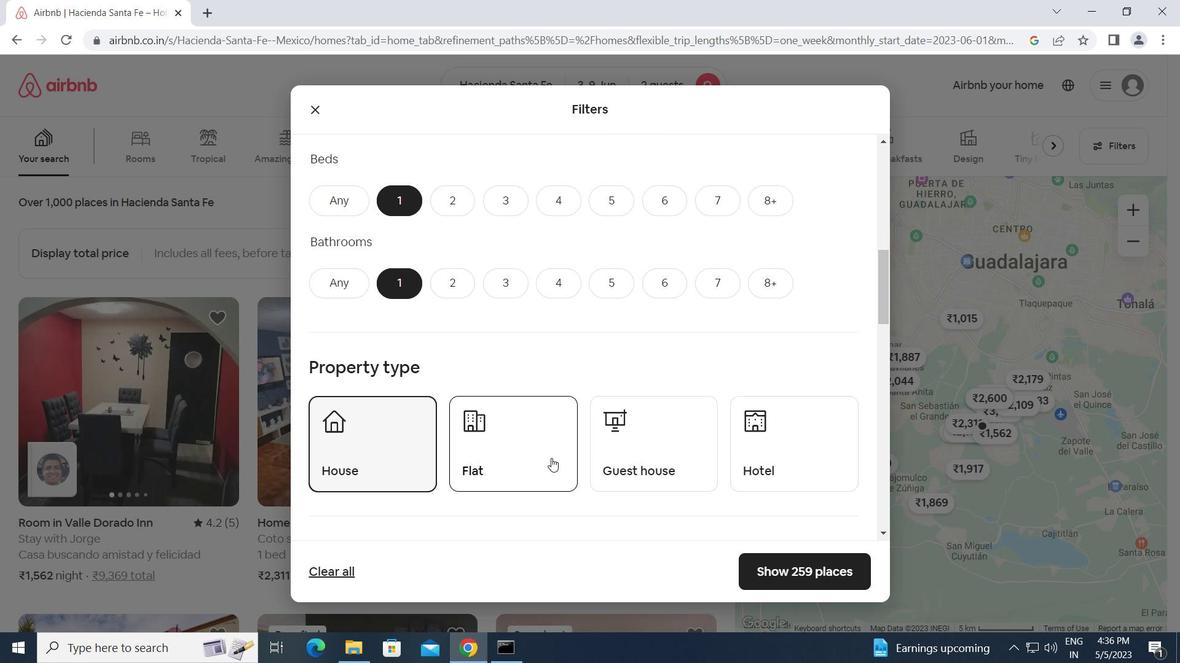 
Action: Mouse pressed left at (552, 457)
Screenshot: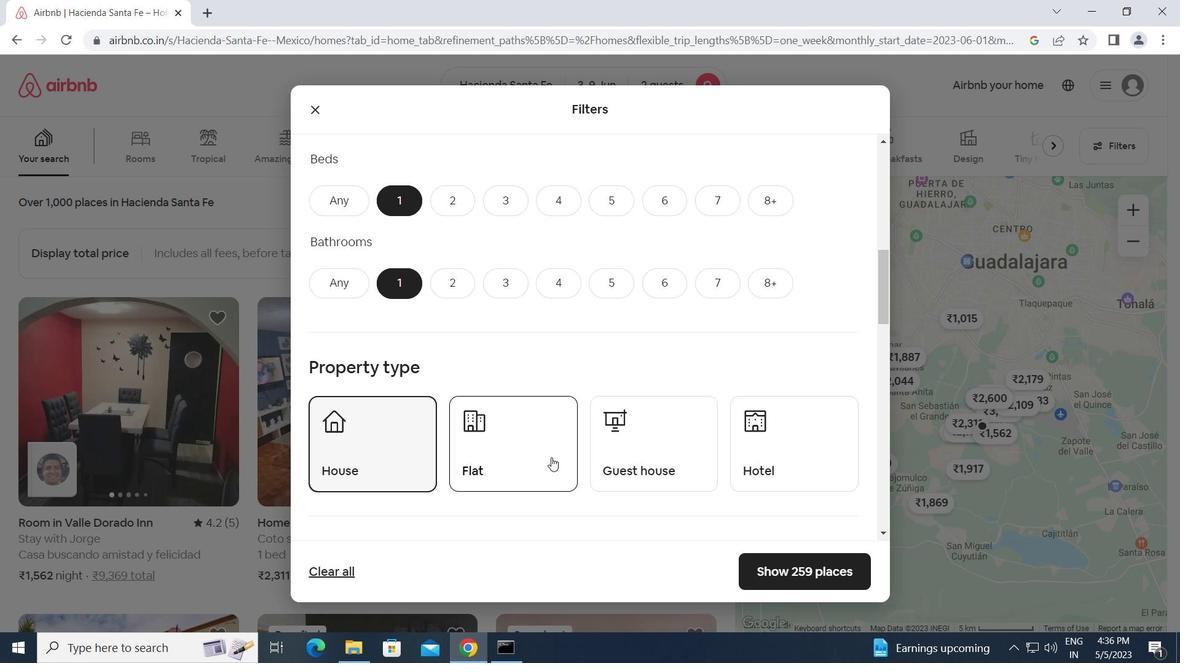 
Action: Mouse moved to (622, 456)
Screenshot: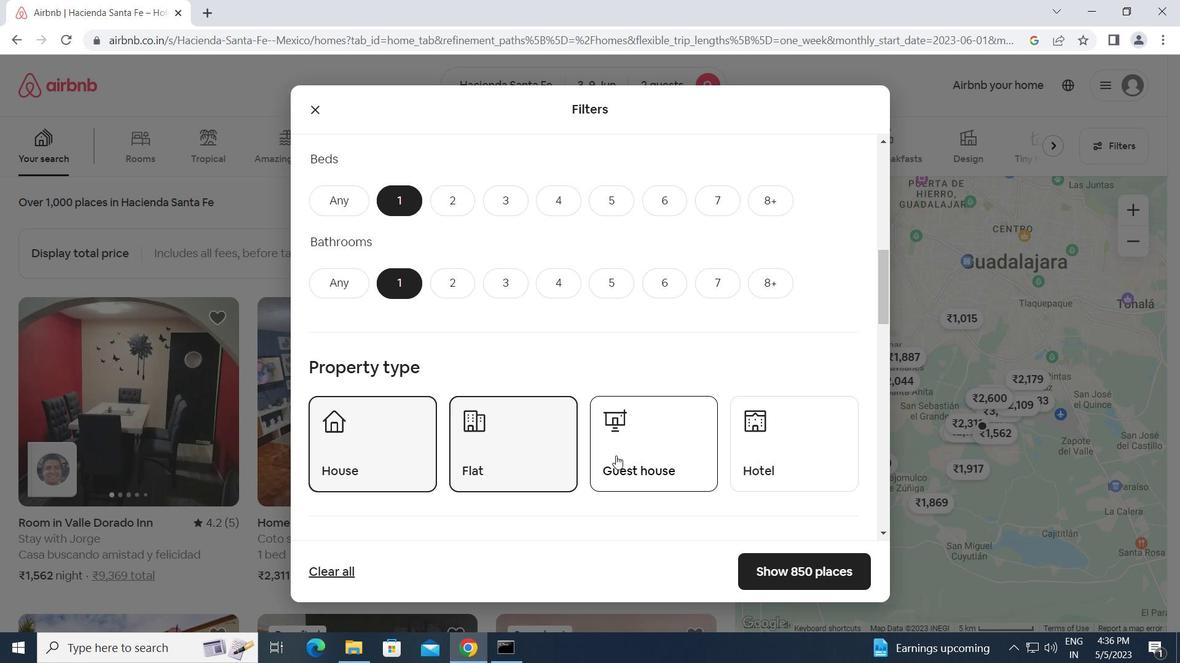 
Action: Mouse pressed left at (622, 456)
Screenshot: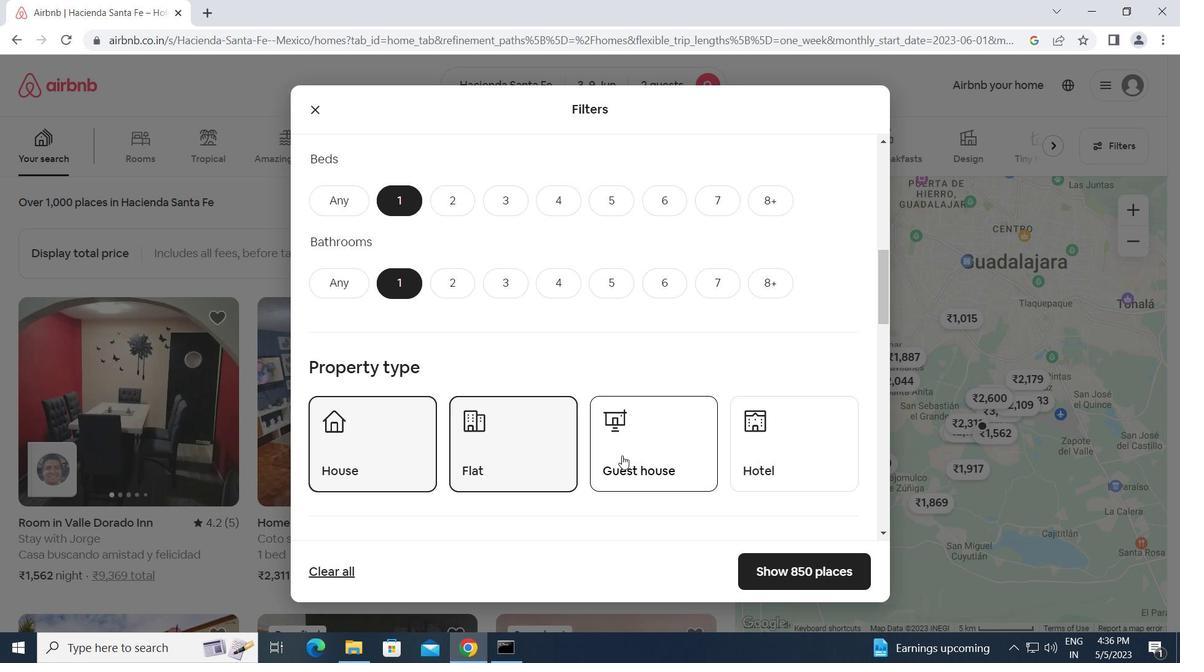 
Action: Mouse moved to (761, 462)
Screenshot: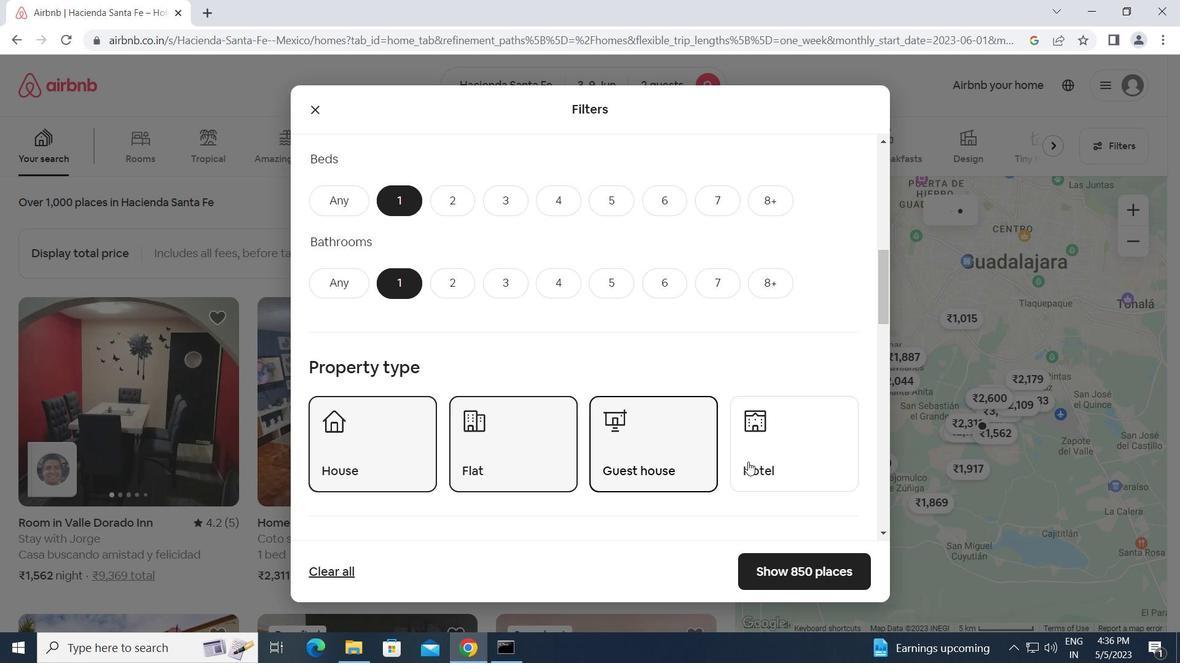 
Action: Mouse pressed left at (761, 462)
Screenshot: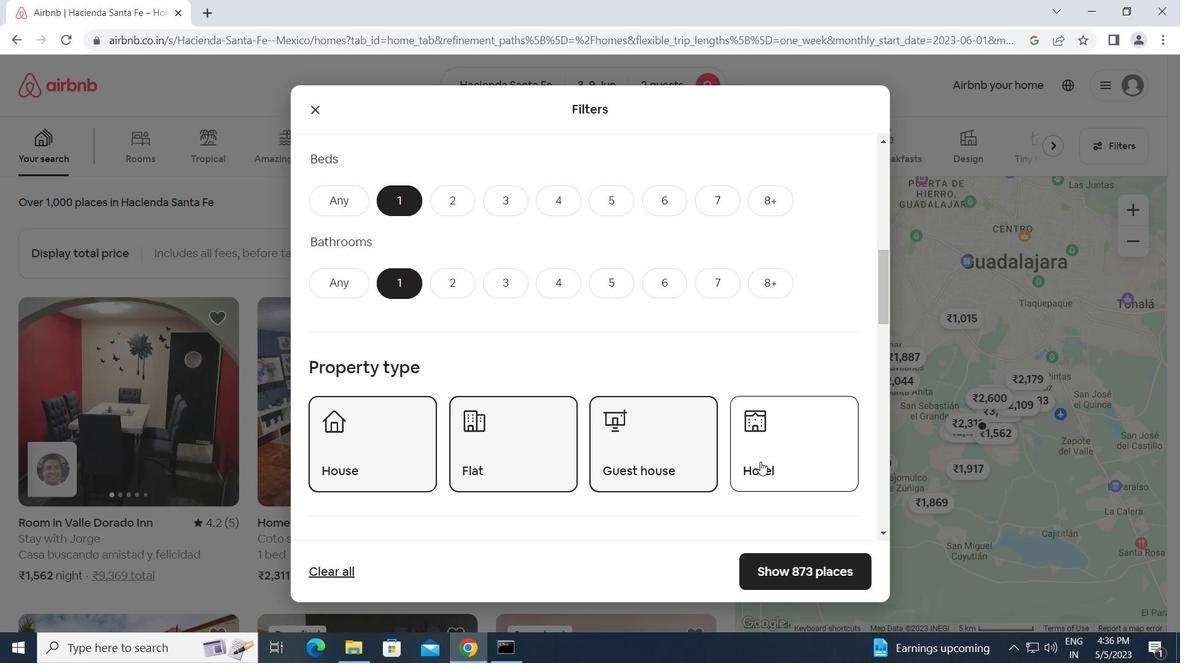 
Action: Mouse moved to (475, 479)
Screenshot: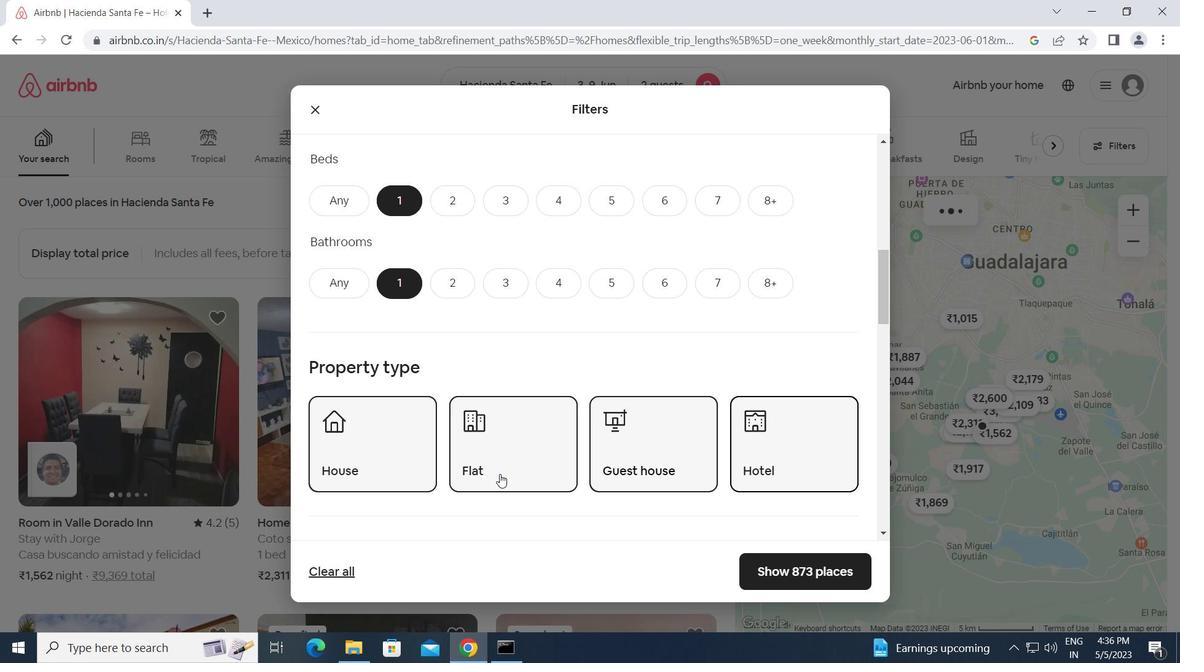 
Action: Mouse scrolled (475, 478) with delta (0, 0)
Screenshot: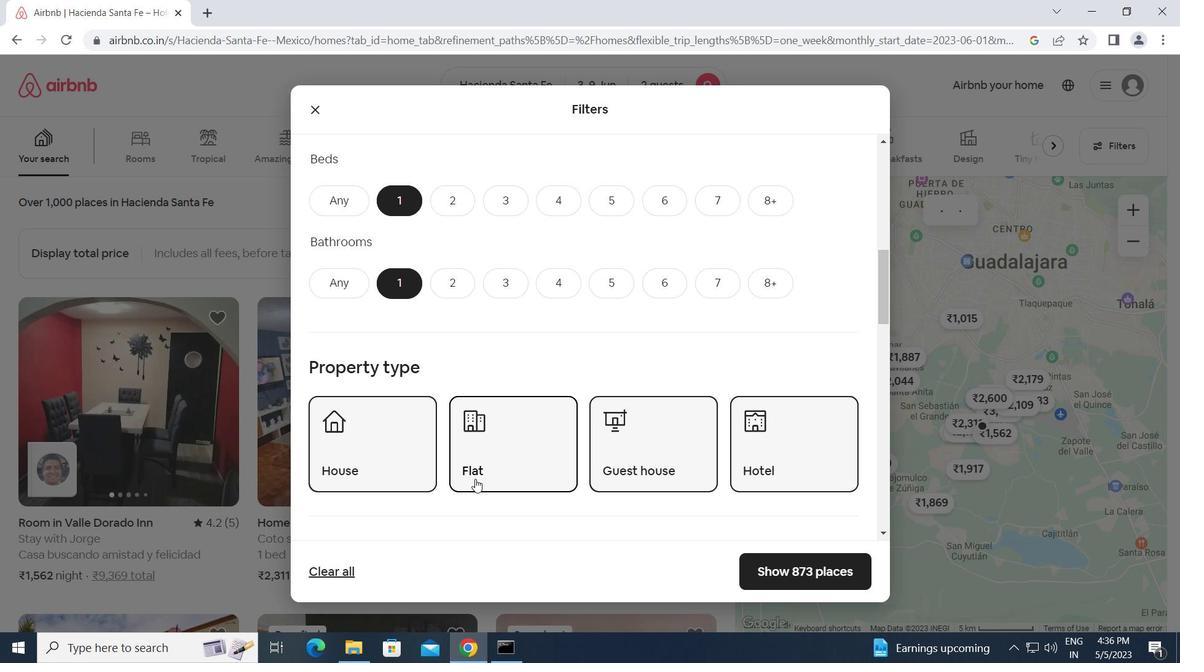 
Action: Mouse scrolled (475, 478) with delta (0, 0)
Screenshot: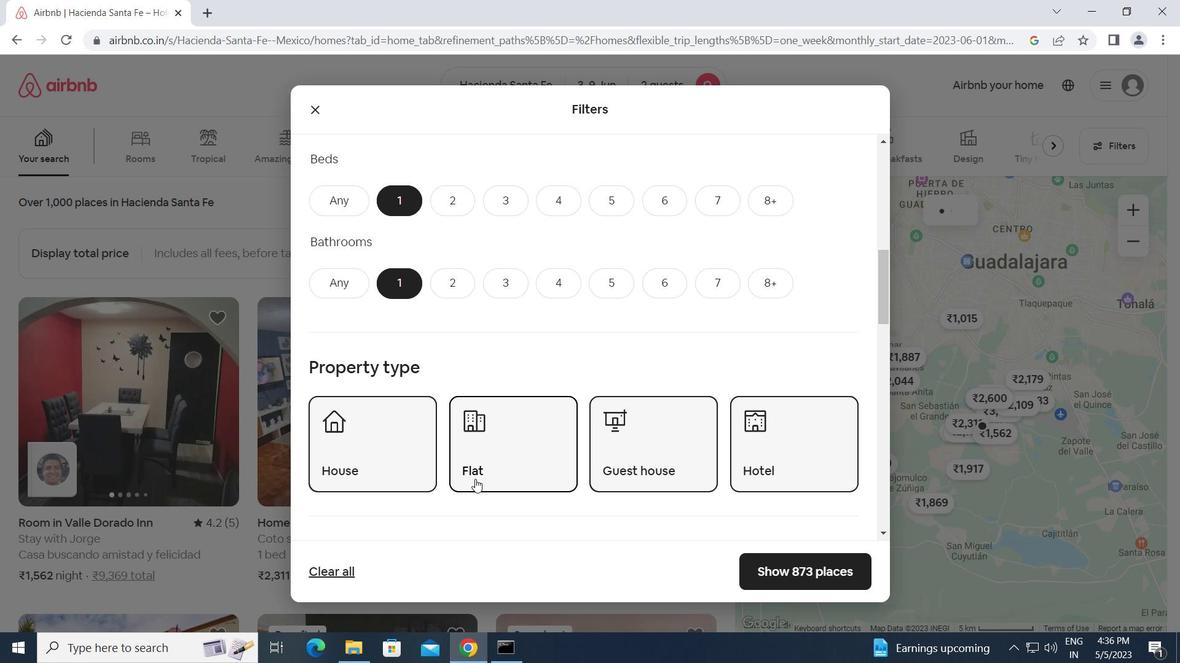
Action: Mouse scrolled (475, 478) with delta (0, 0)
Screenshot: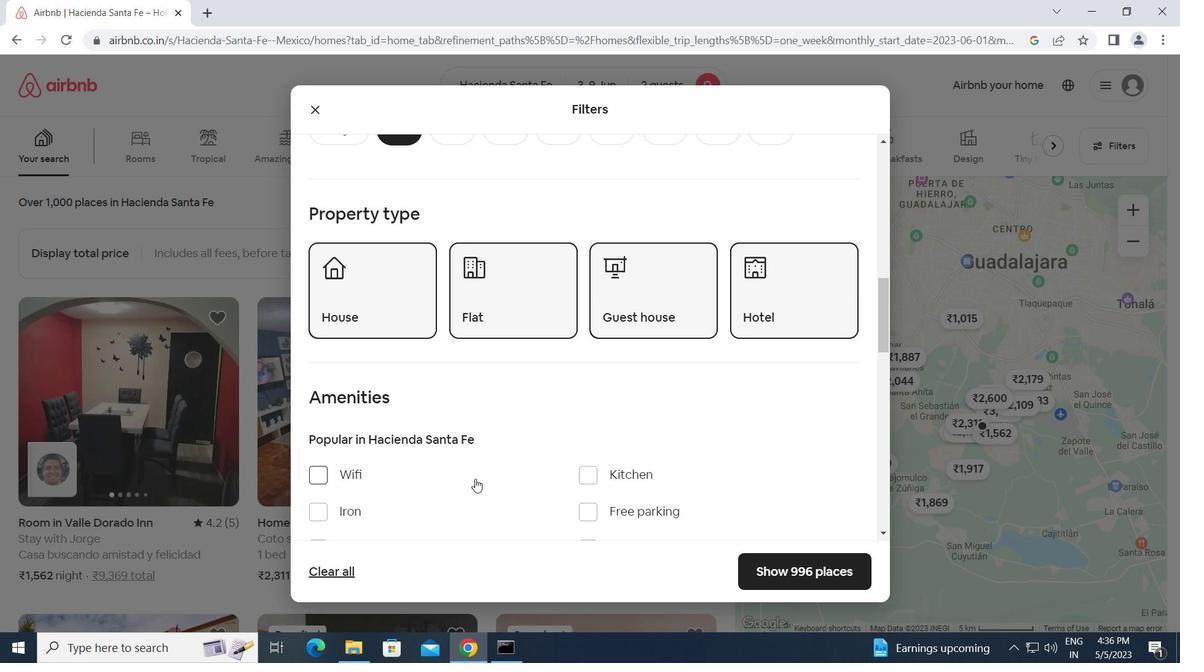 
Action: Mouse scrolled (475, 478) with delta (0, 0)
Screenshot: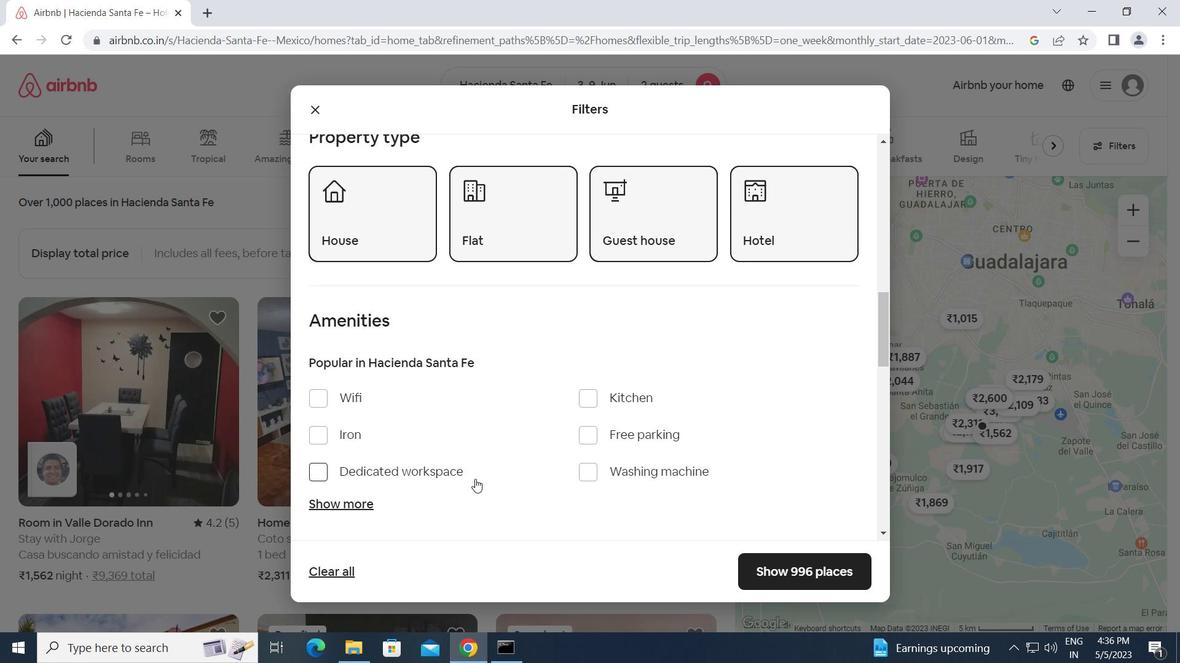
Action: Mouse scrolled (475, 478) with delta (0, 0)
Screenshot: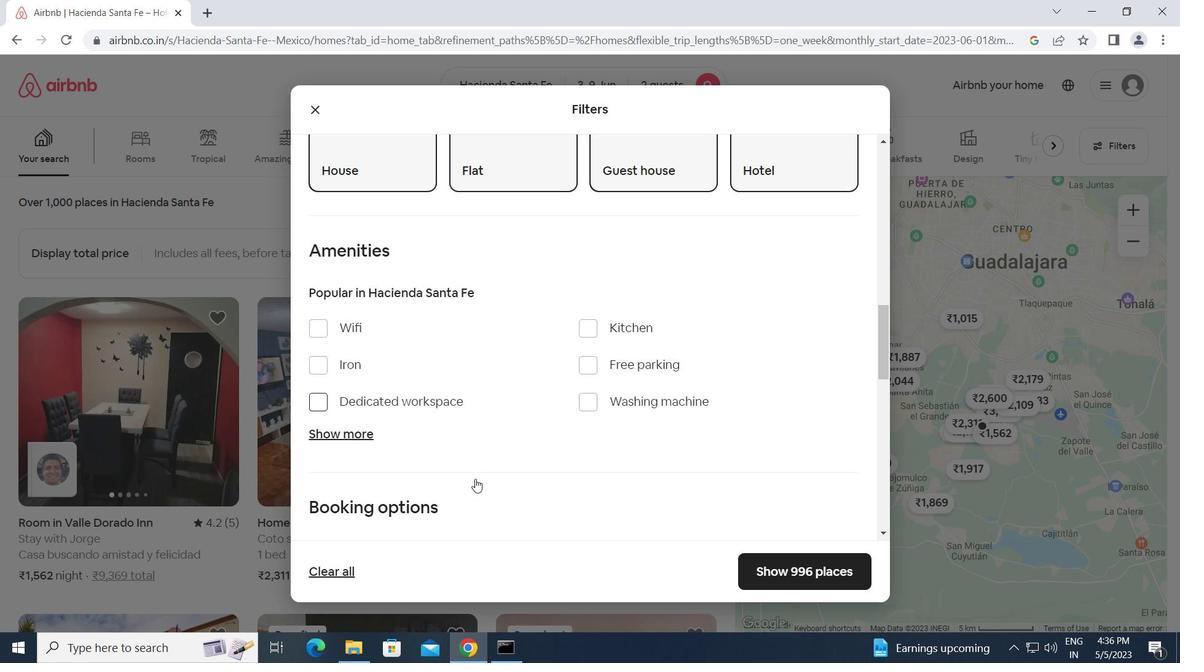 
Action: Mouse scrolled (475, 478) with delta (0, 0)
Screenshot: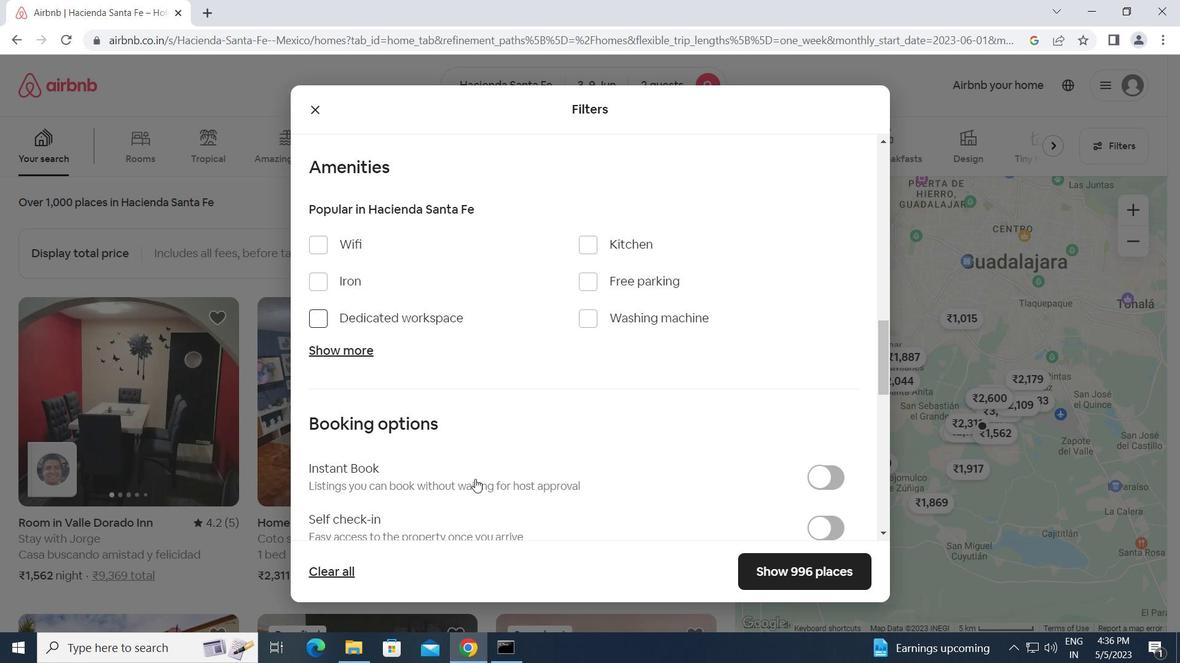 
Action: Mouse moved to (824, 448)
Screenshot: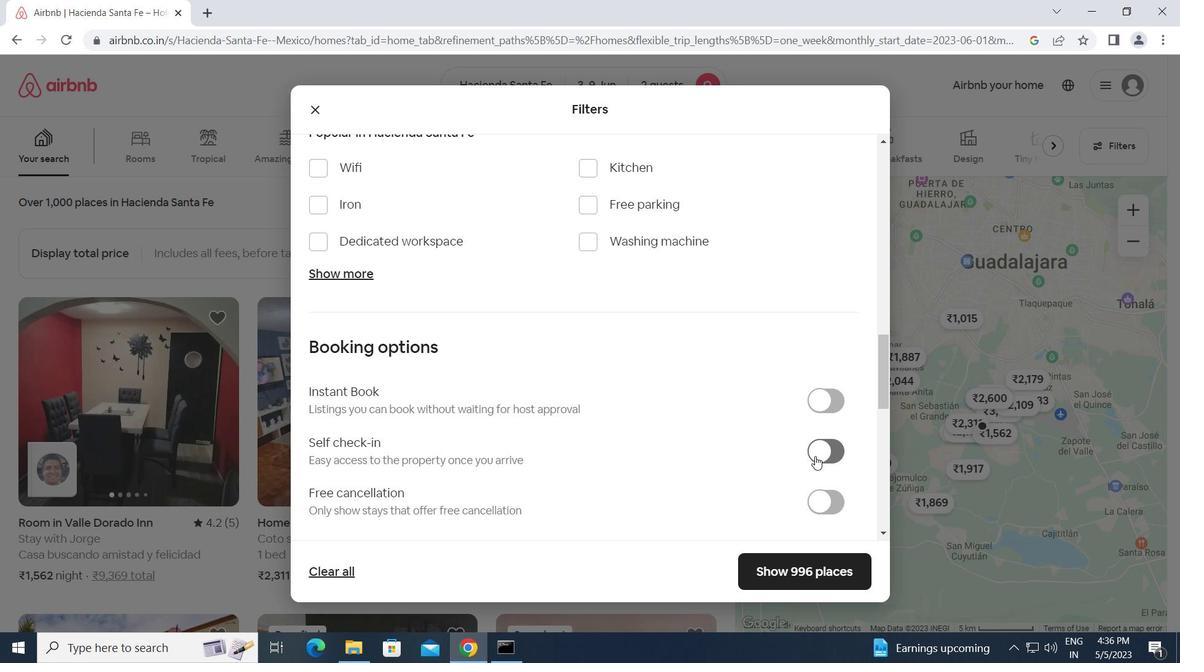 
Action: Mouse pressed left at (824, 448)
Screenshot: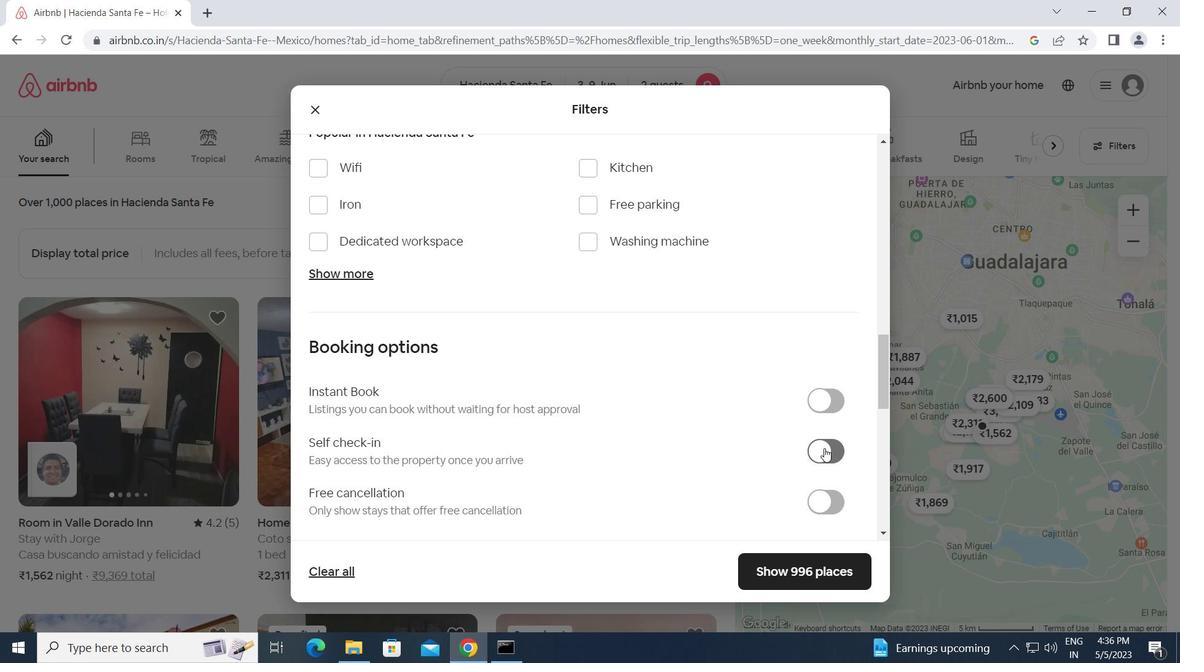 
Action: Mouse moved to (601, 495)
Screenshot: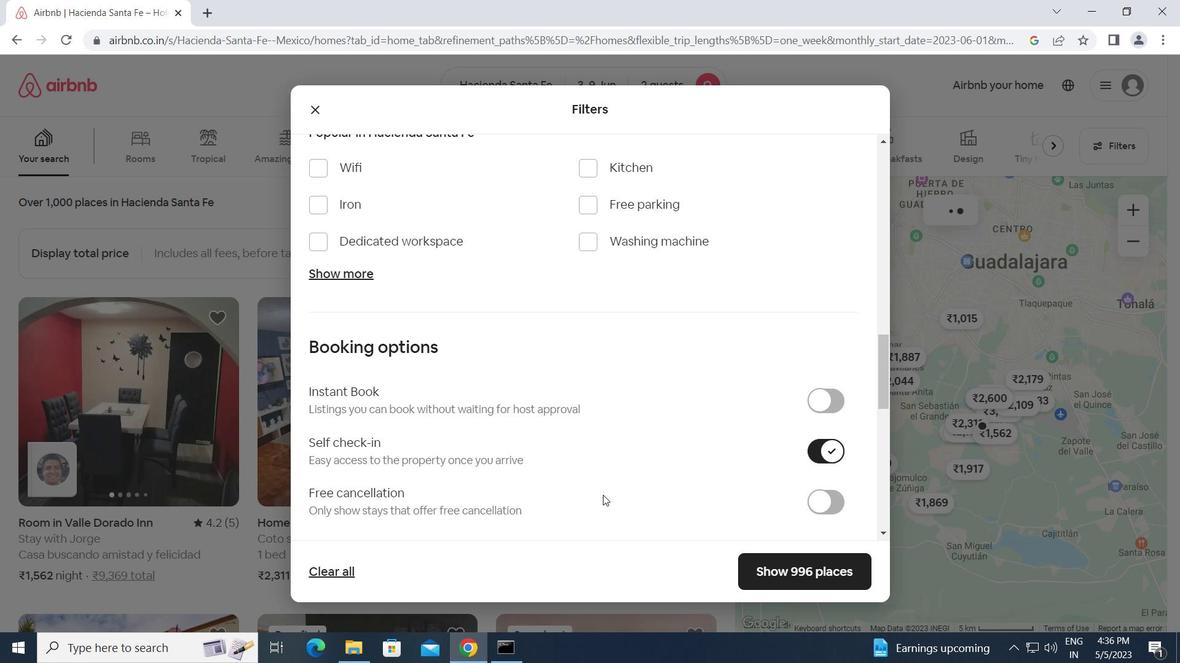 
Action: Mouse scrolled (601, 494) with delta (0, 0)
Screenshot: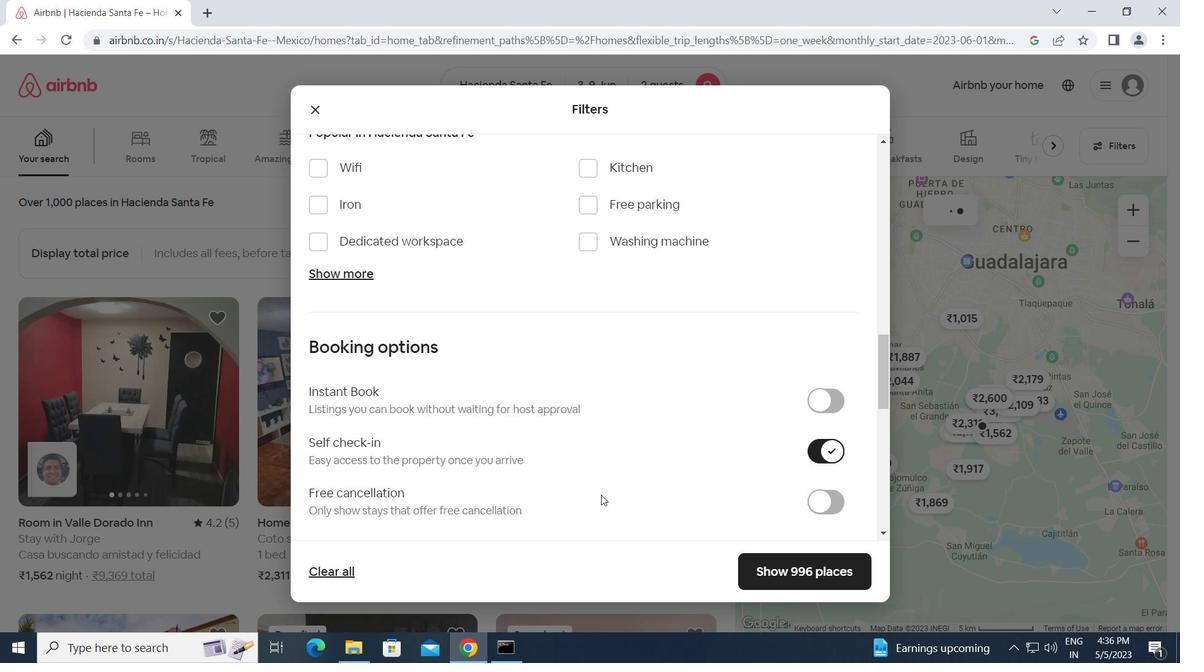 
Action: Mouse scrolled (601, 494) with delta (0, 0)
Screenshot: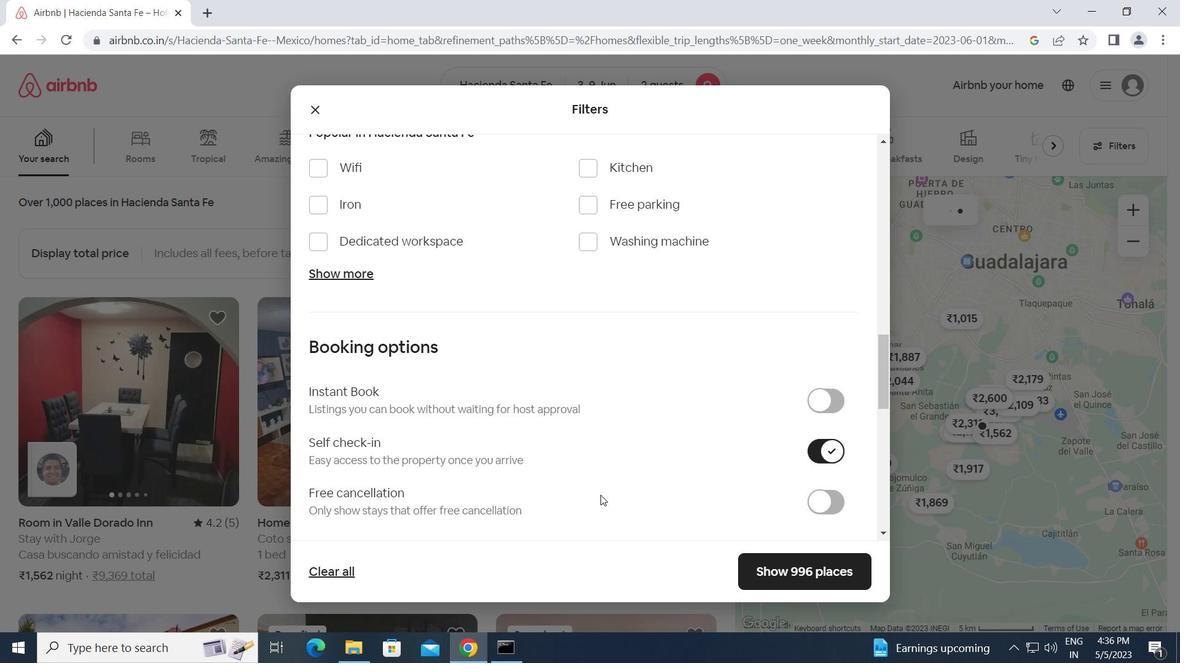 
Action: Mouse scrolled (601, 494) with delta (0, 0)
Screenshot: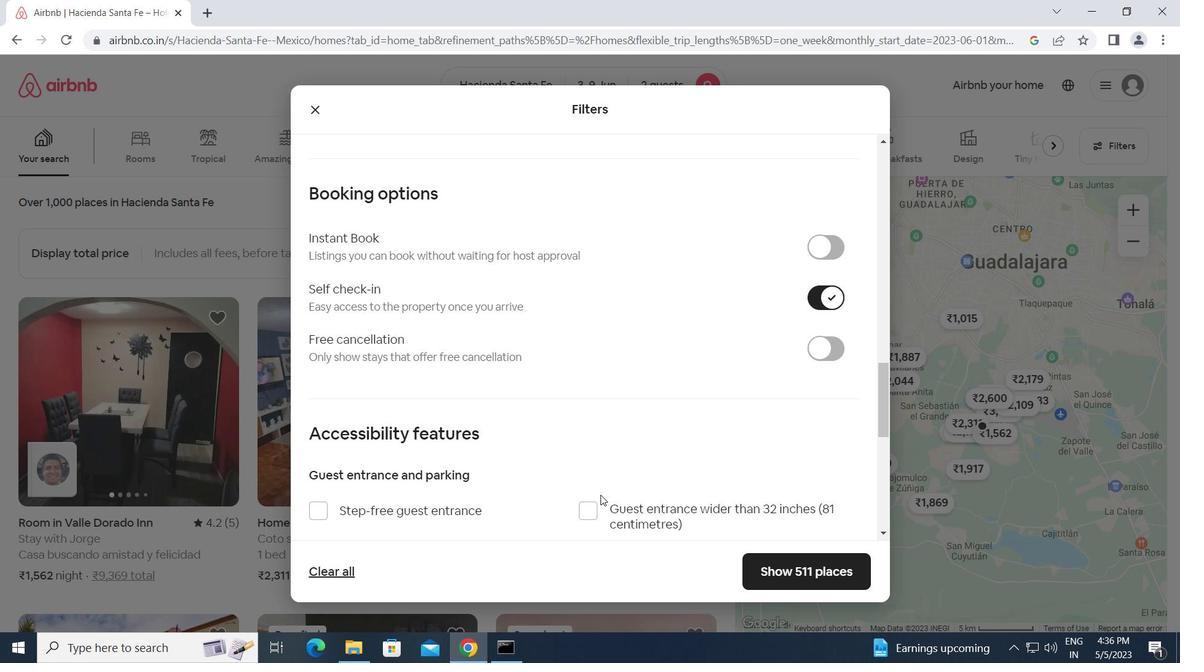 
Action: Mouse scrolled (601, 494) with delta (0, 0)
Screenshot: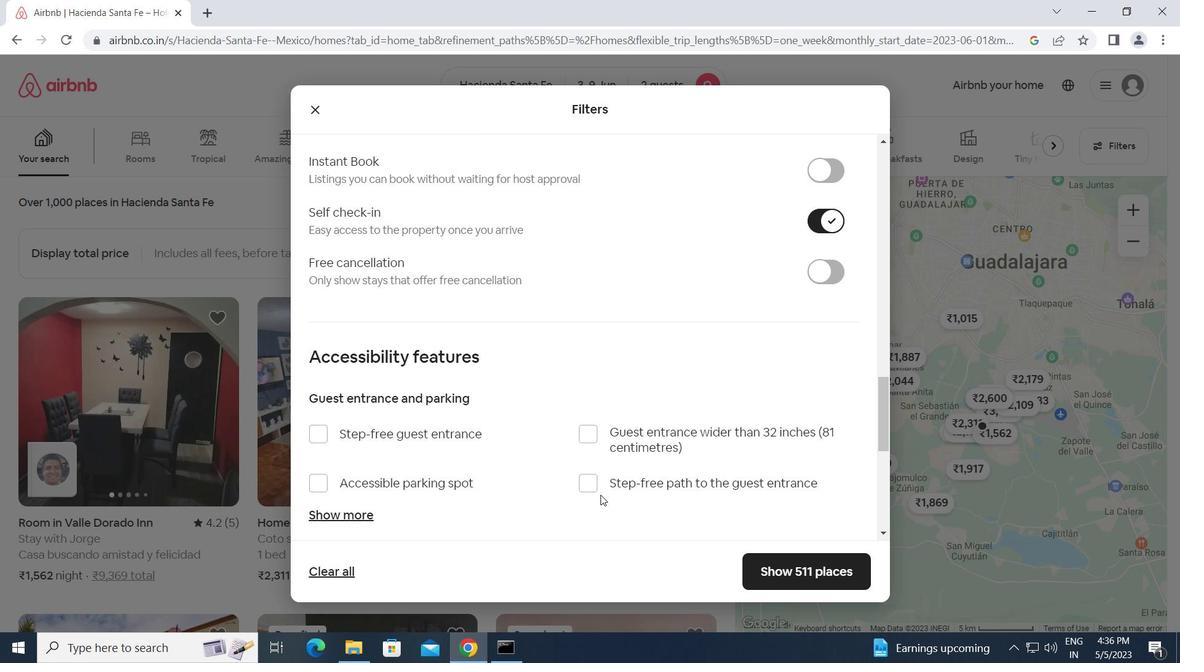 
Action: Mouse scrolled (601, 494) with delta (0, 0)
Screenshot: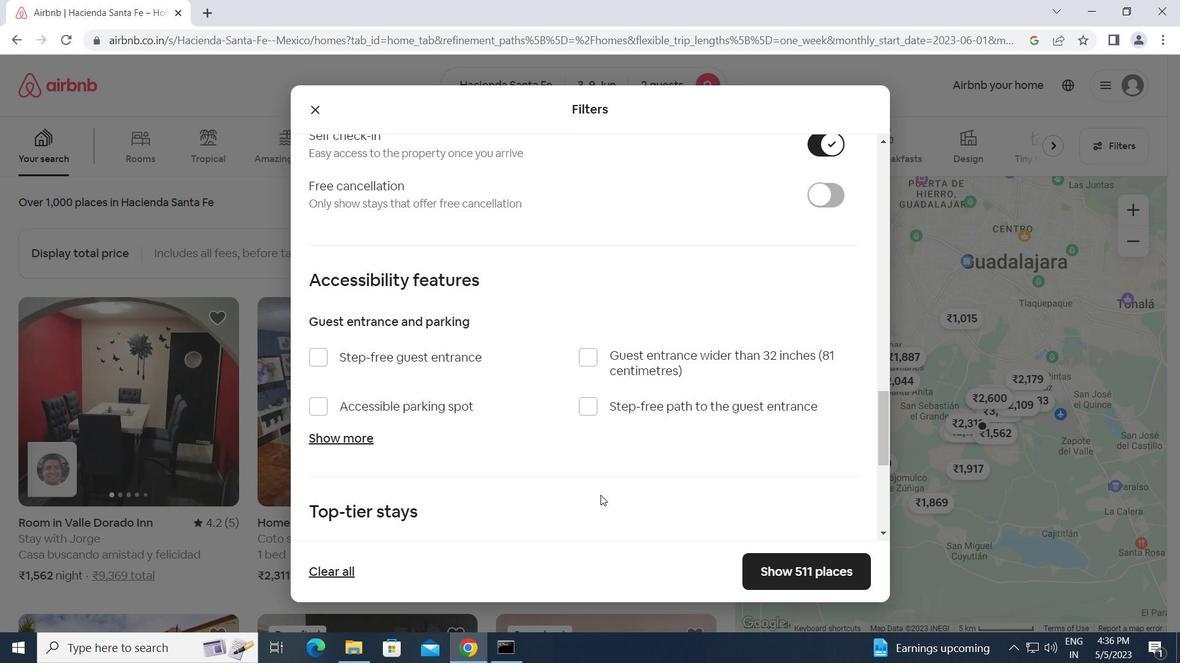 
Action: Mouse scrolled (601, 494) with delta (0, 0)
Screenshot: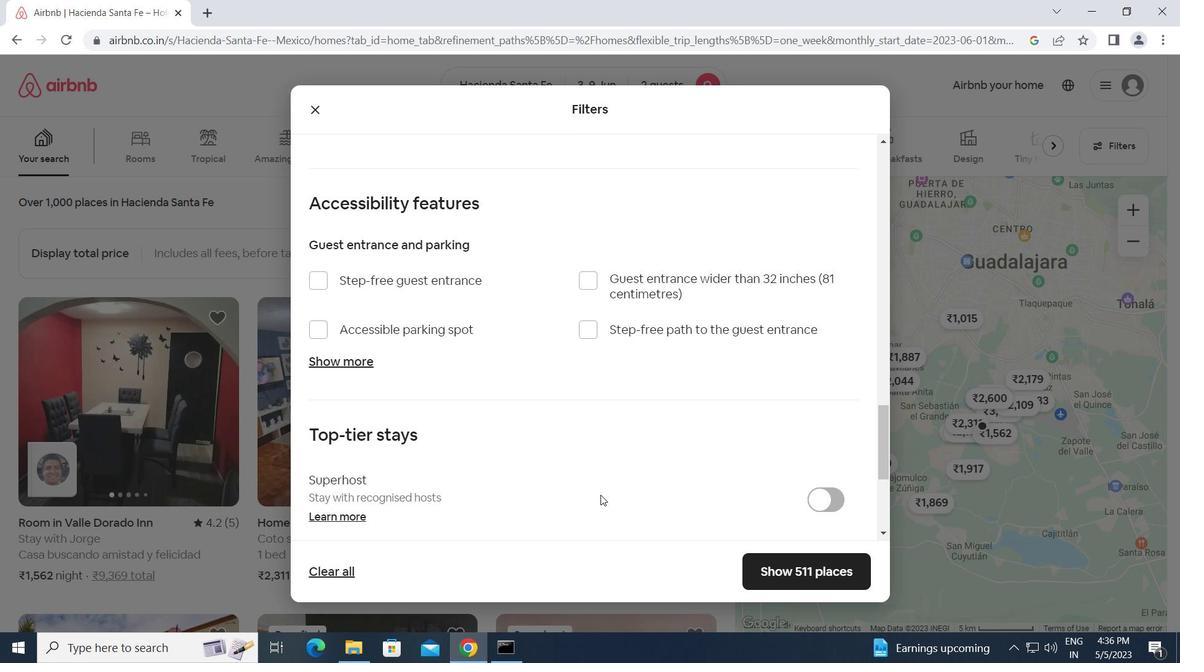 
Action: Mouse scrolled (601, 494) with delta (0, 0)
Screenshot: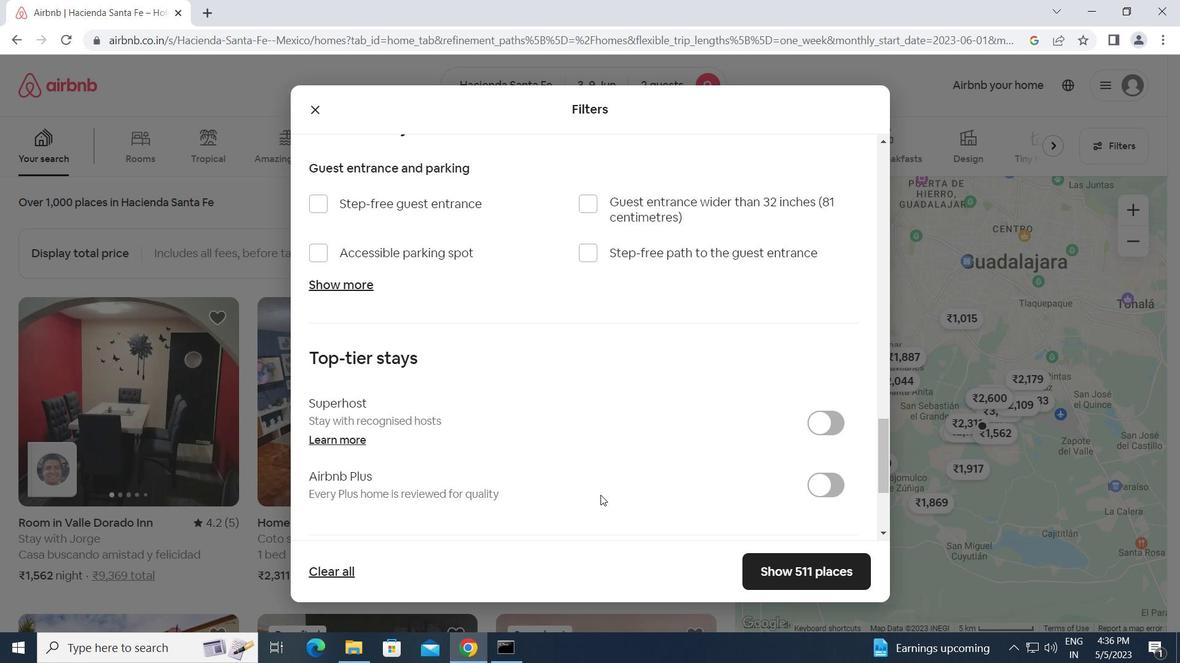 
Action: Mouse scrolled (601, 494) with delta (0, 0)
Screenshot: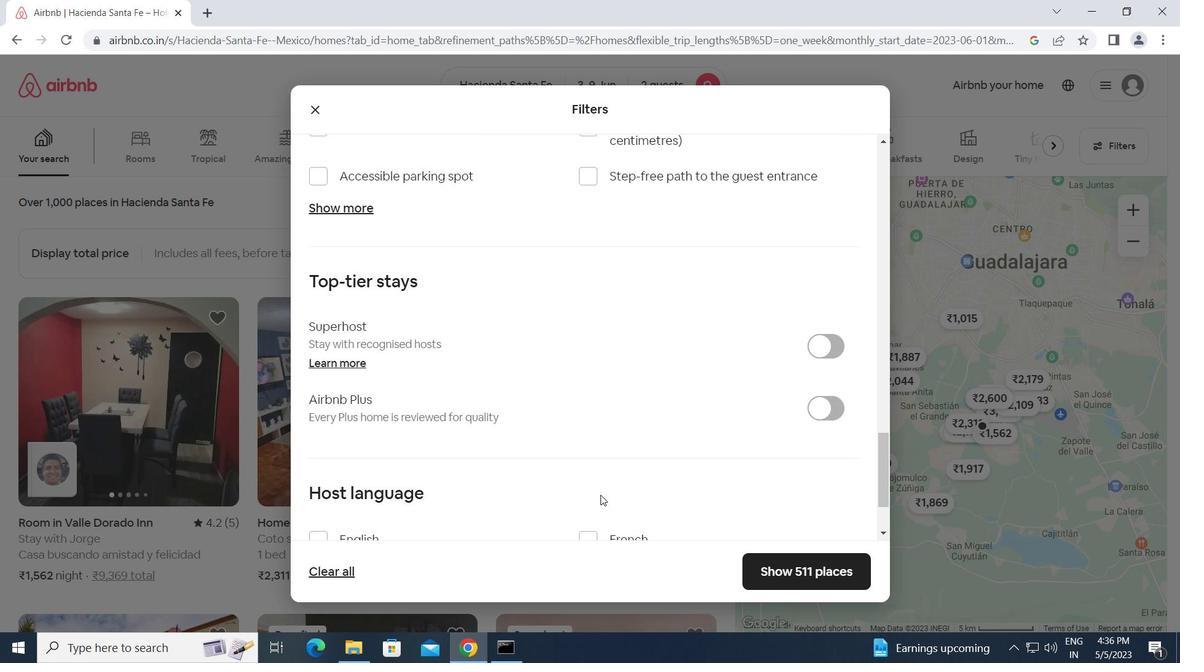 
Action: Mouse scrolled (601, 494) with delta (0, 0)
Screenshot: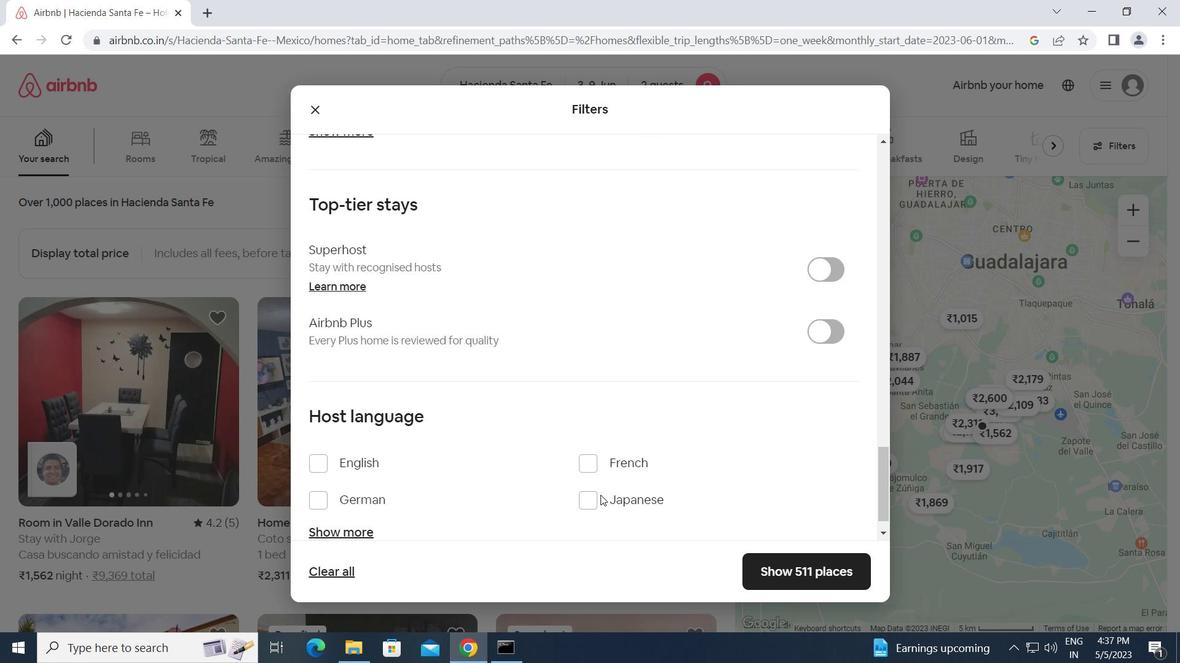 
Action: Mouse moved to (317, 429)
Screenshot: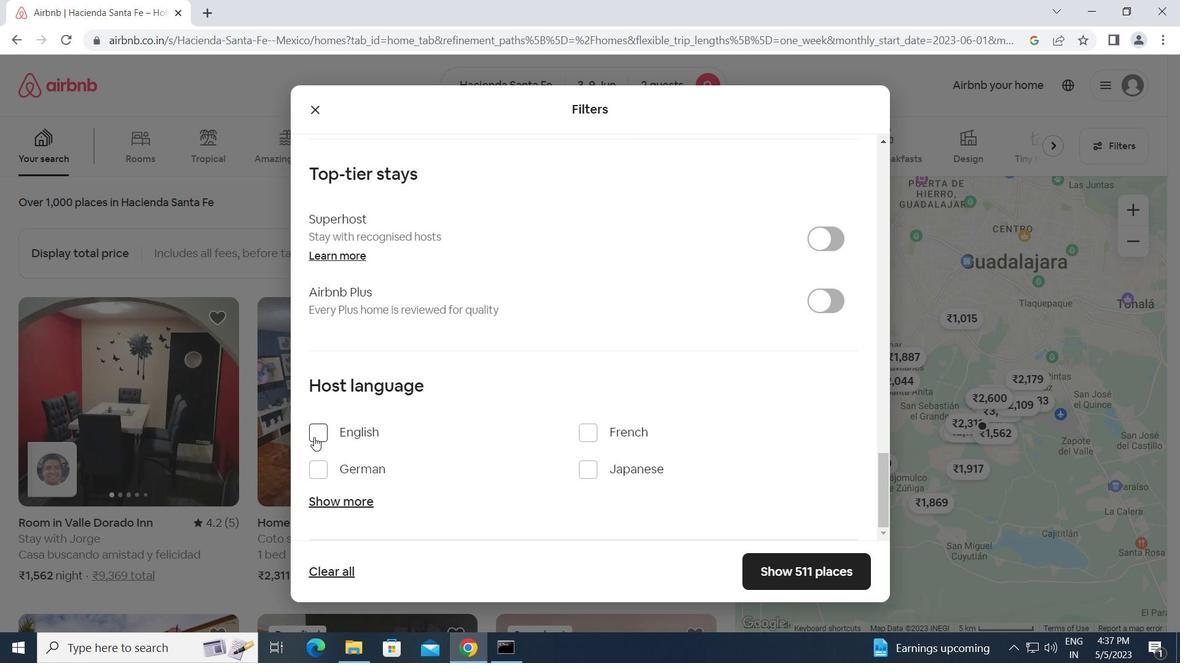 
Action: Mouse pressed left at (317, 429)
Screenshot: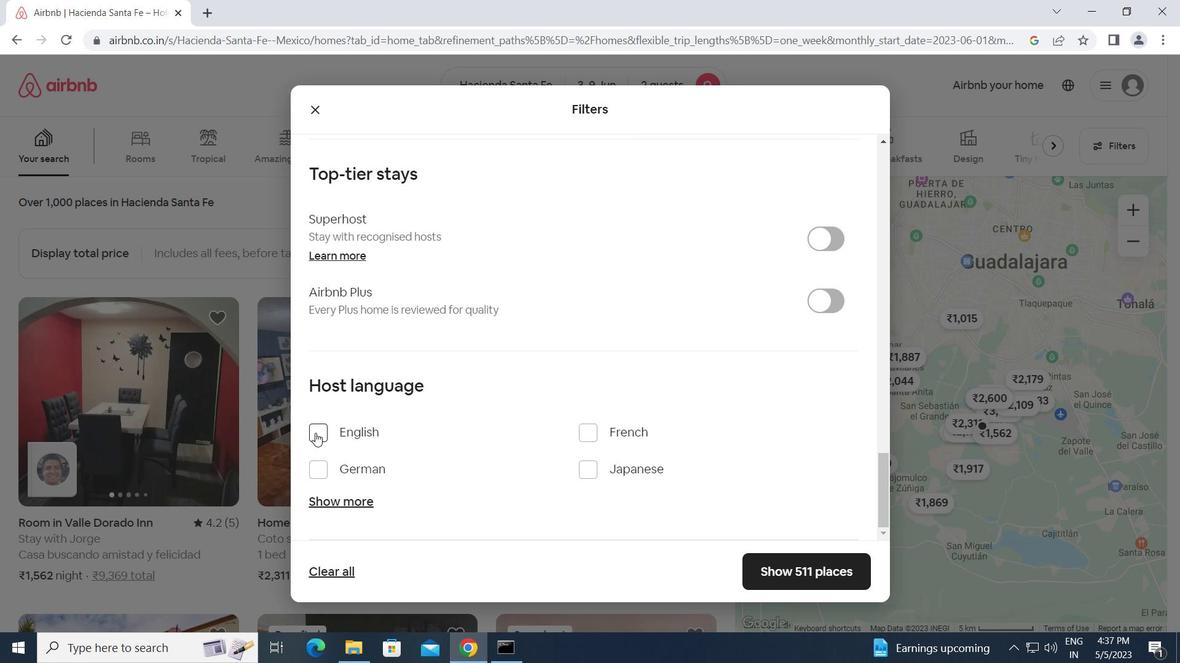 
Action: Mouse moved to (804, 566)
Screenshot: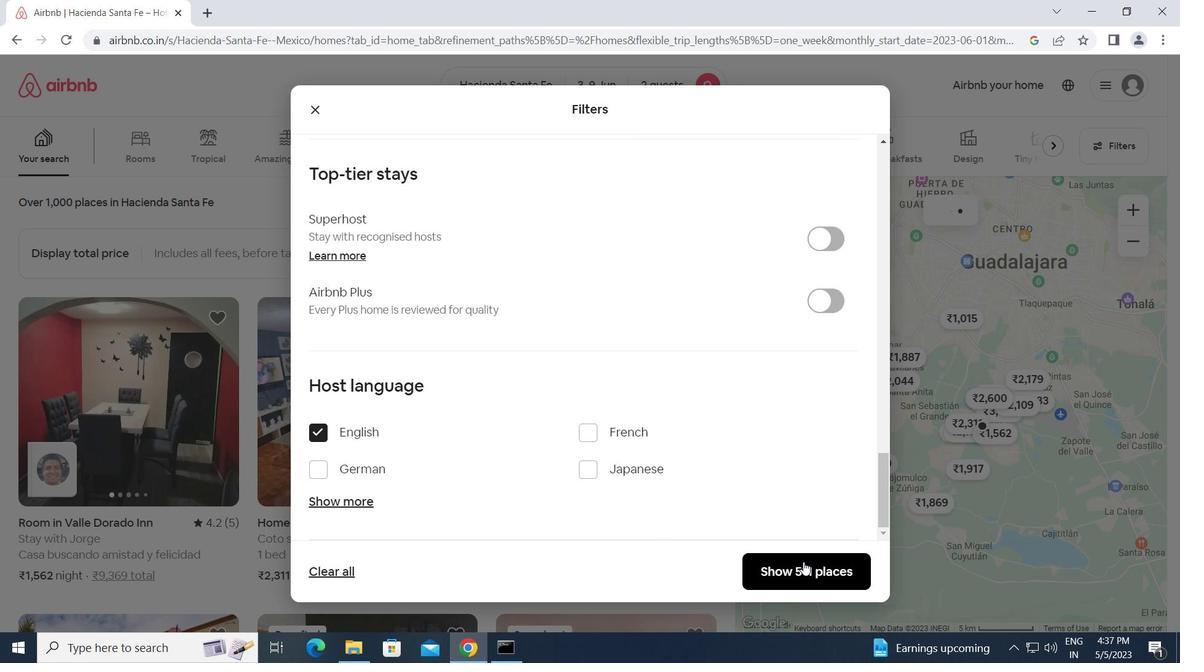 
Action: Mouse pressed left at (804, 566)
Screenshot: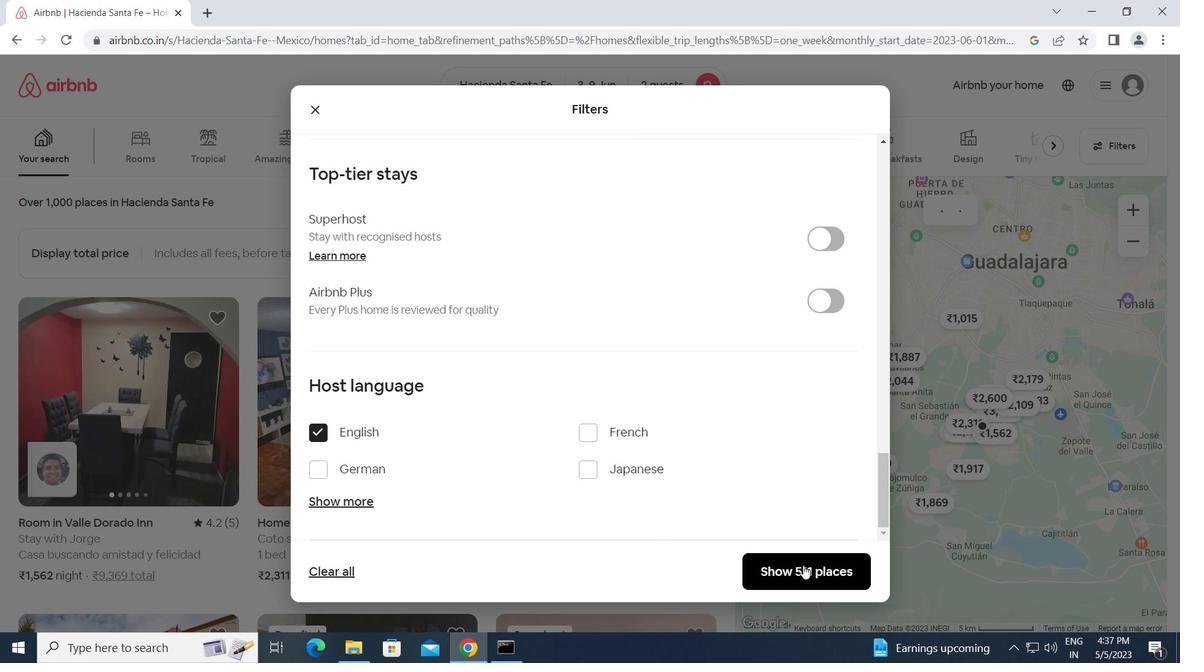 
